 Task: Create a scrum project AgileHive. Add to scrum project AgileHive a team member softage.3@softage.net and assign as Project Lead. Add to scrum project AgileHive a team member softage.4@softage.net
Action: Mouse moved to (244, 74)
Screenshot: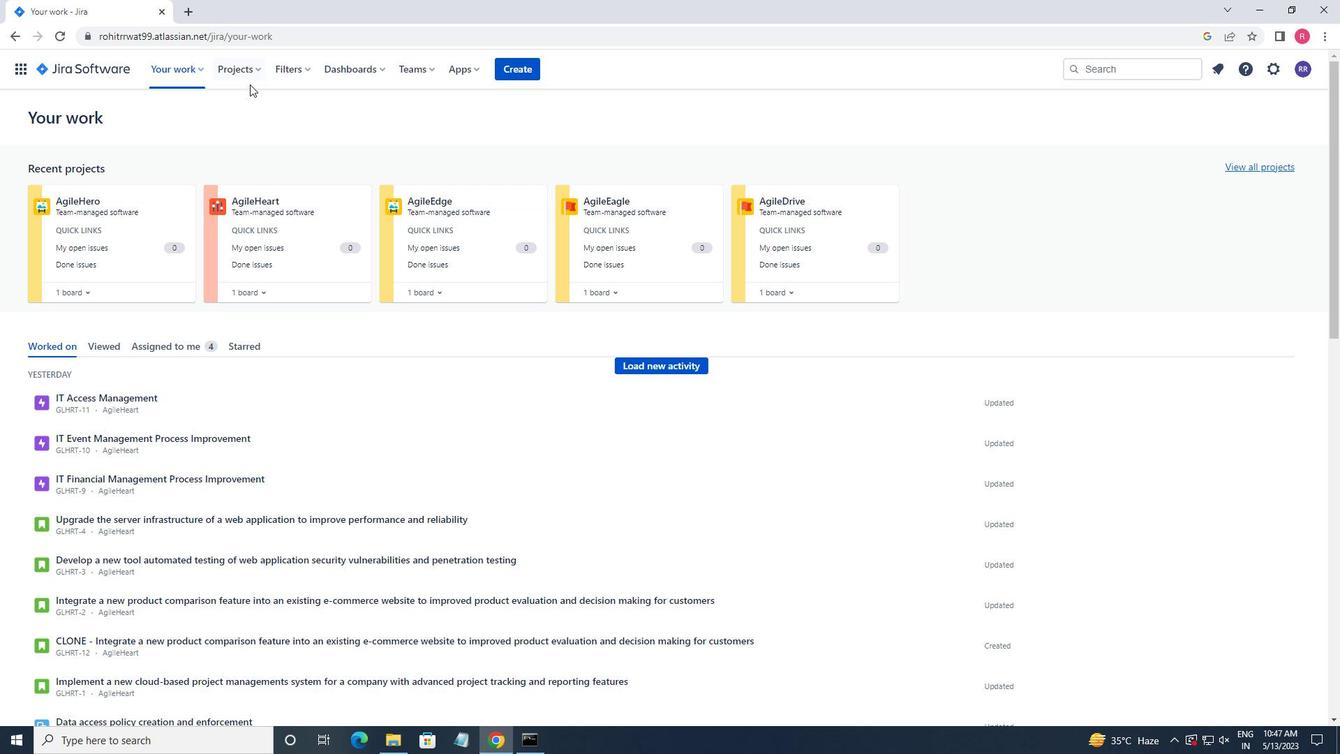 
Action: Mouse pressed left at (244, 74)
Screenshot: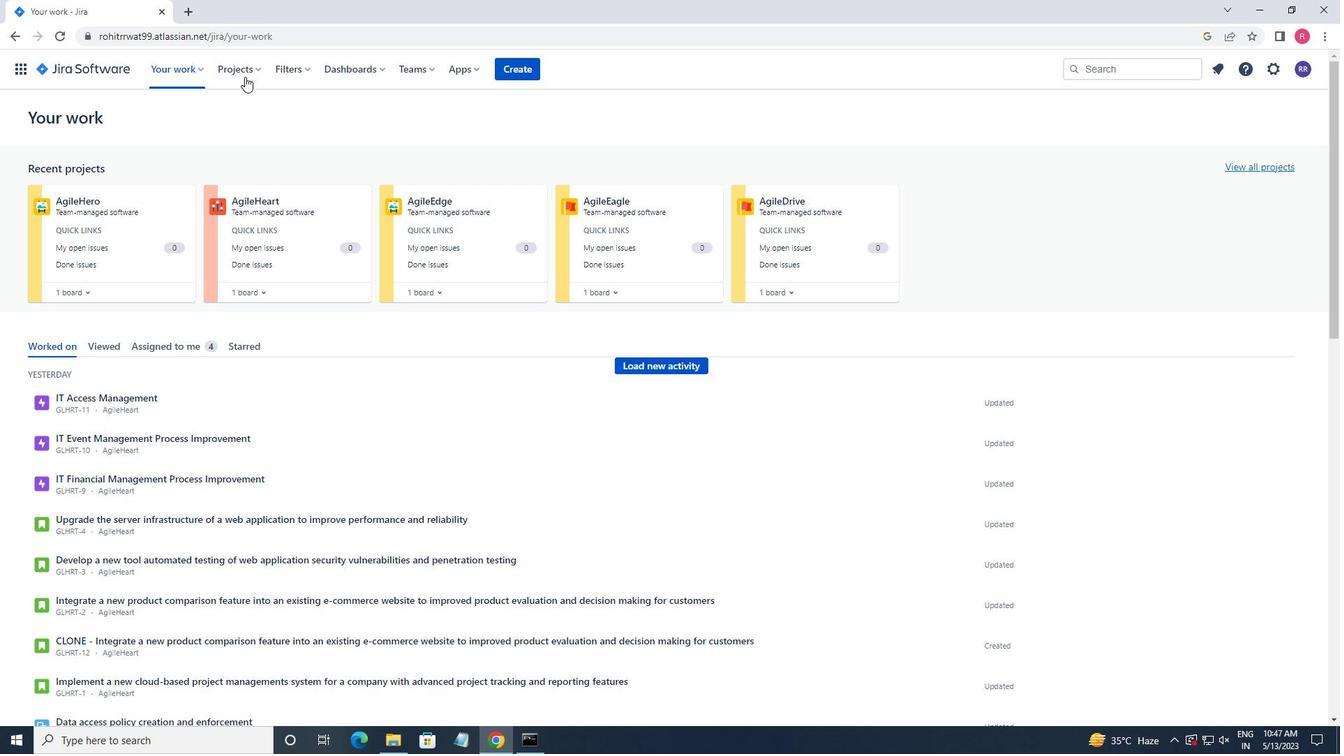 
Action: Mouse moved to (302, 346)
Screenshot: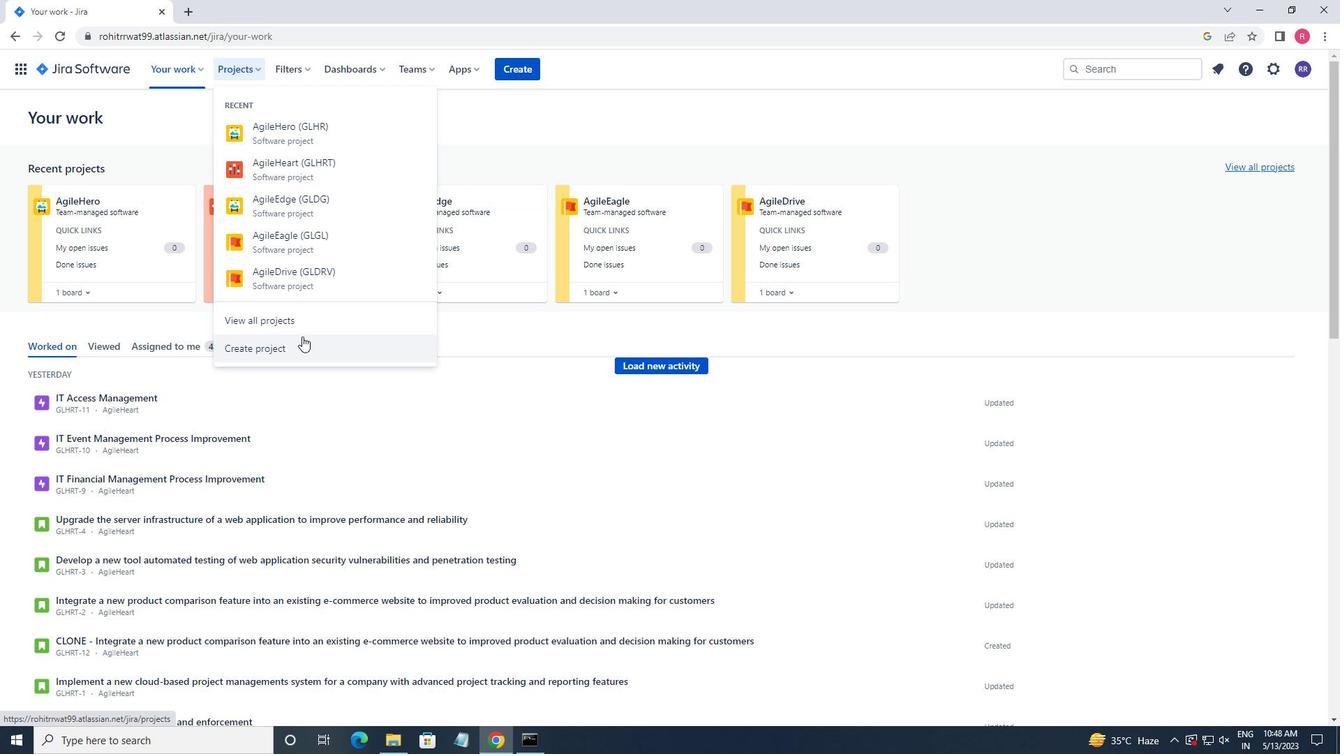 
Action: Mouse pressed left at (302, 346)
Screenshot: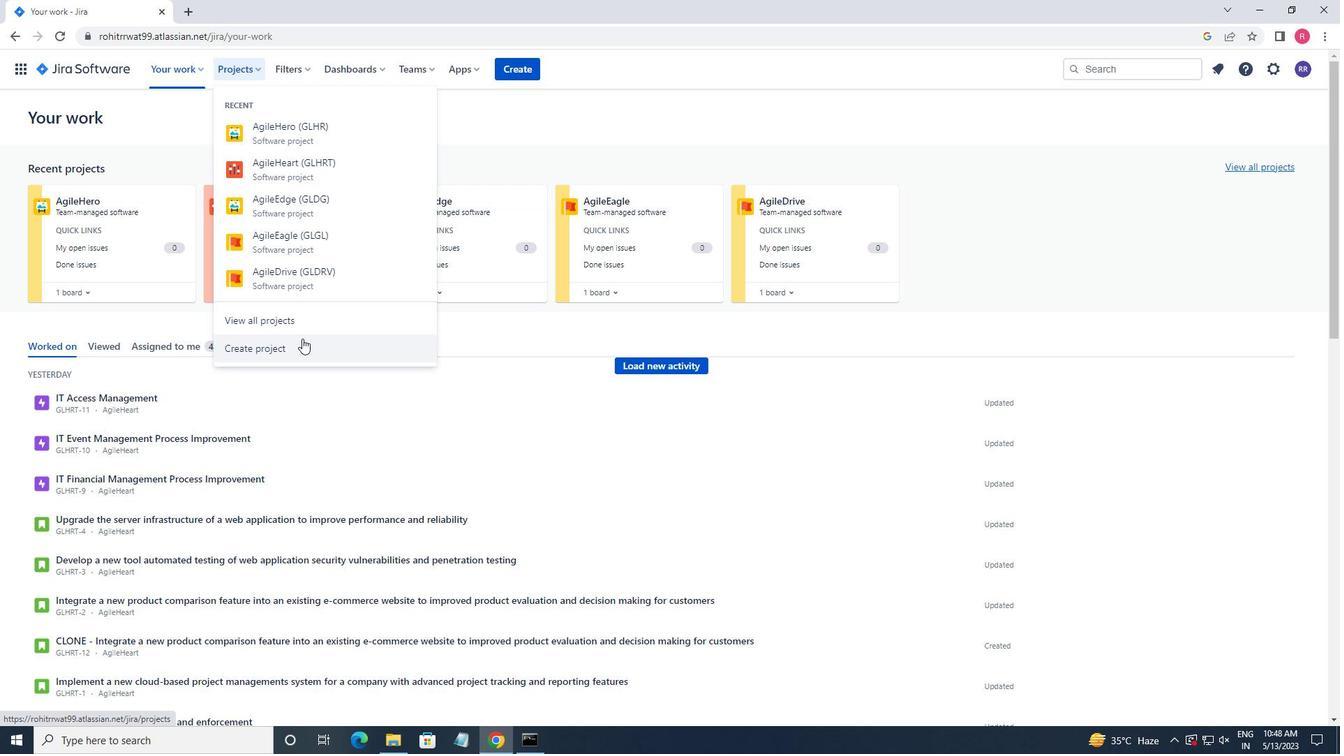 
Action: Mouse moved to (759, 369)
Screenshot: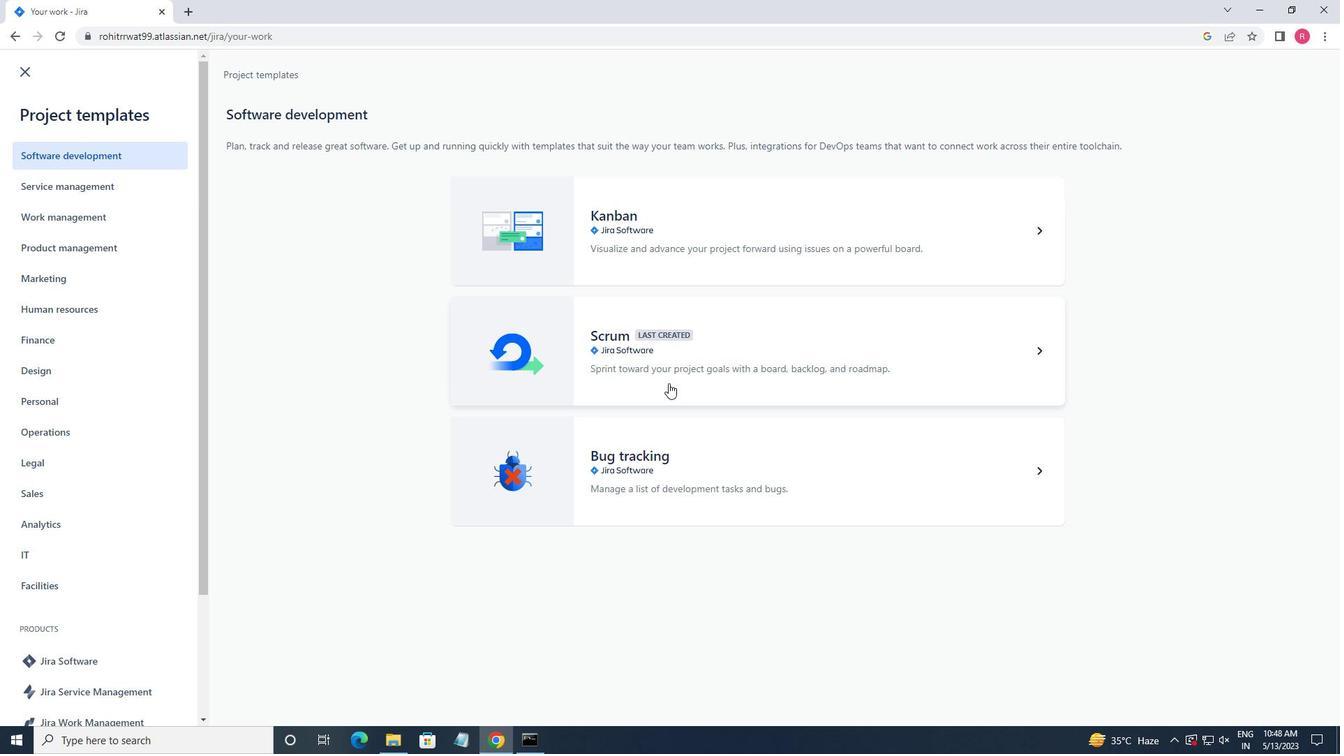
Action: Mouse pressed left at (759, 369)
Screenshot: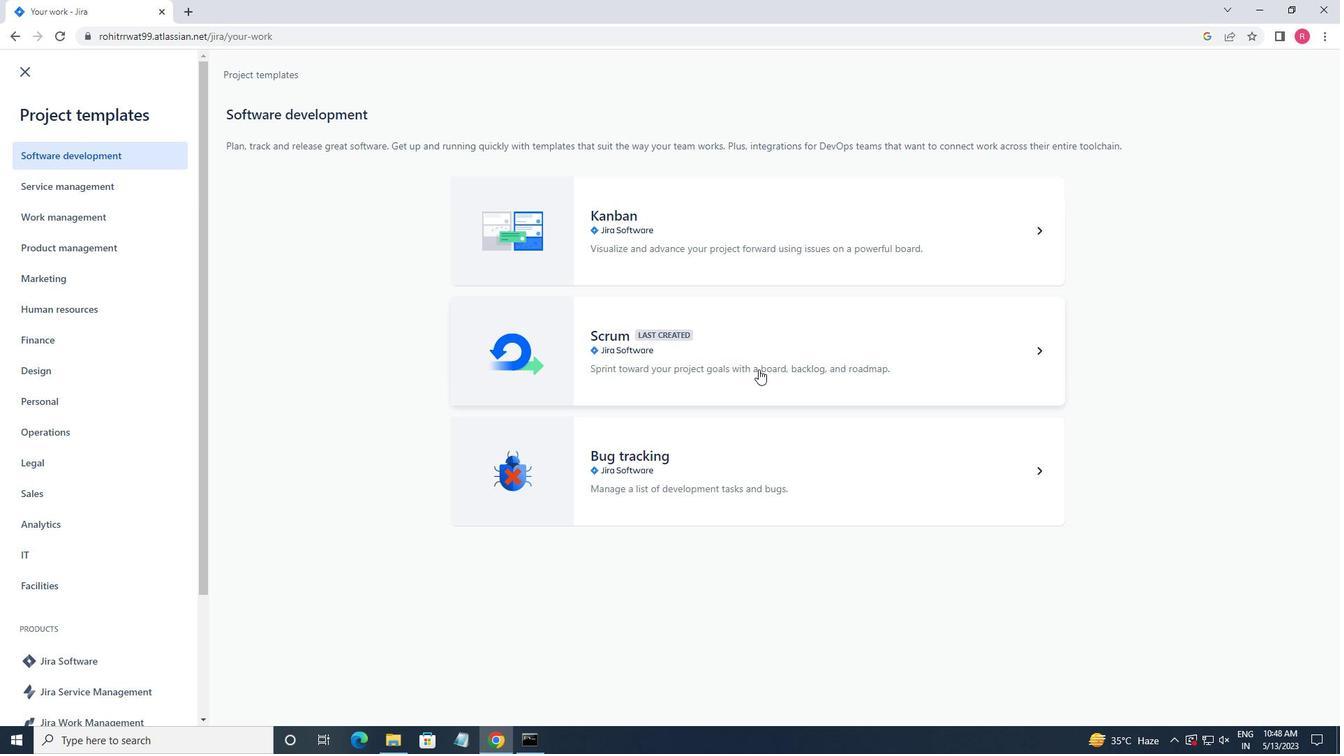 
Action: Mouse moved to (1029, 693)
Screenshot: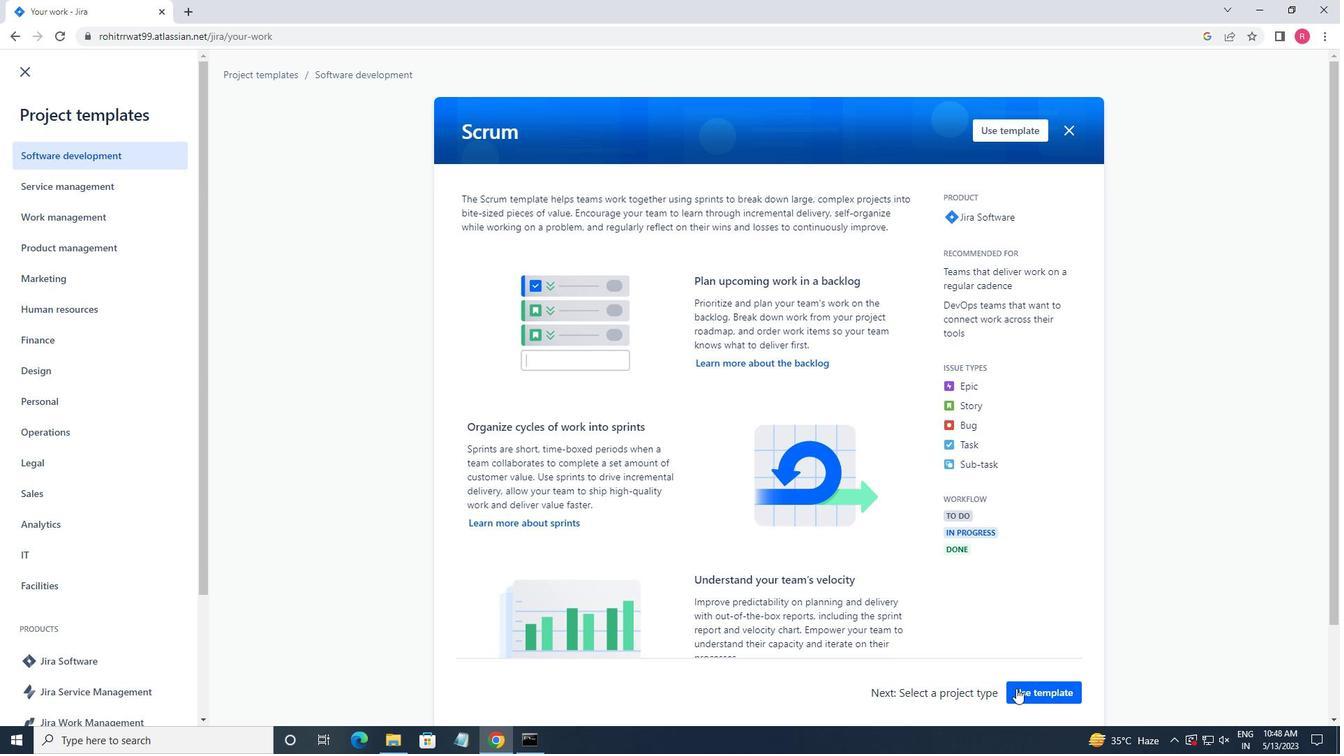 
Action: Mouse pressed left at (1029, 693)
Screenshot: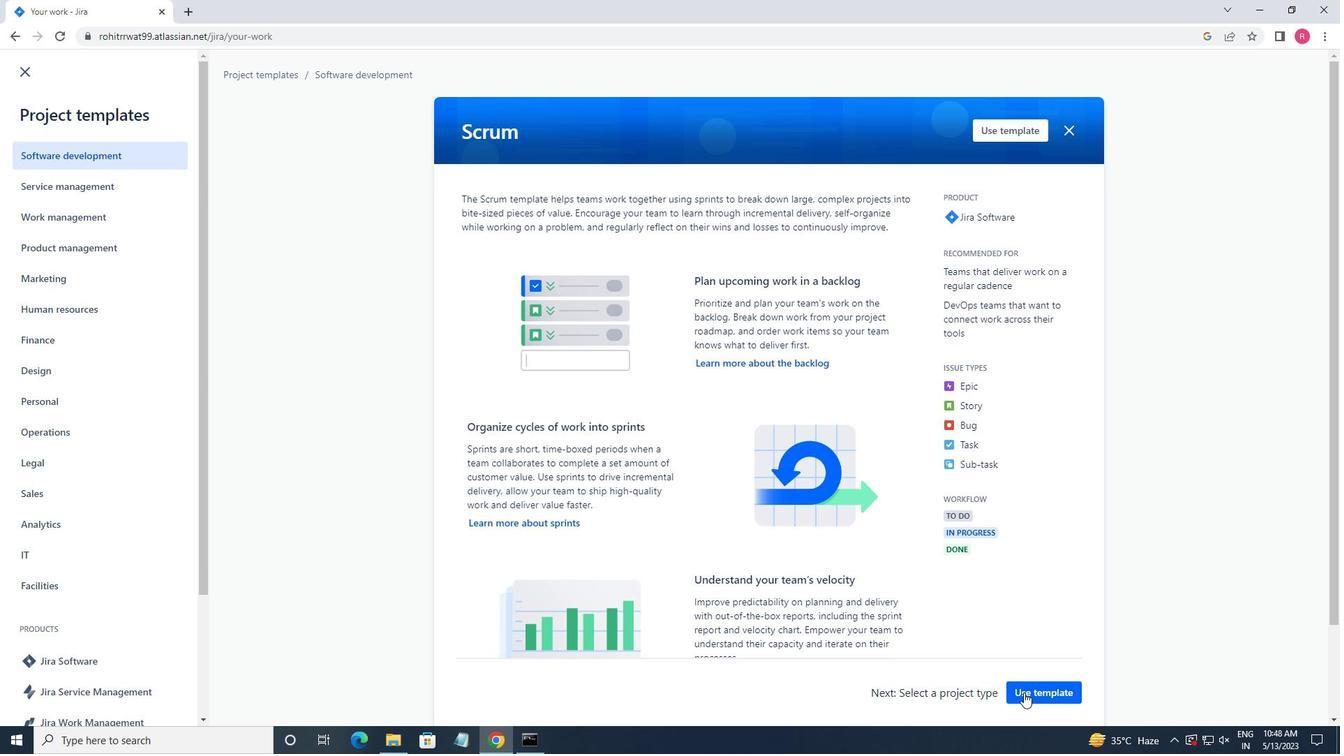 
Action: Mouse moved to (553, 696)
Screenshot: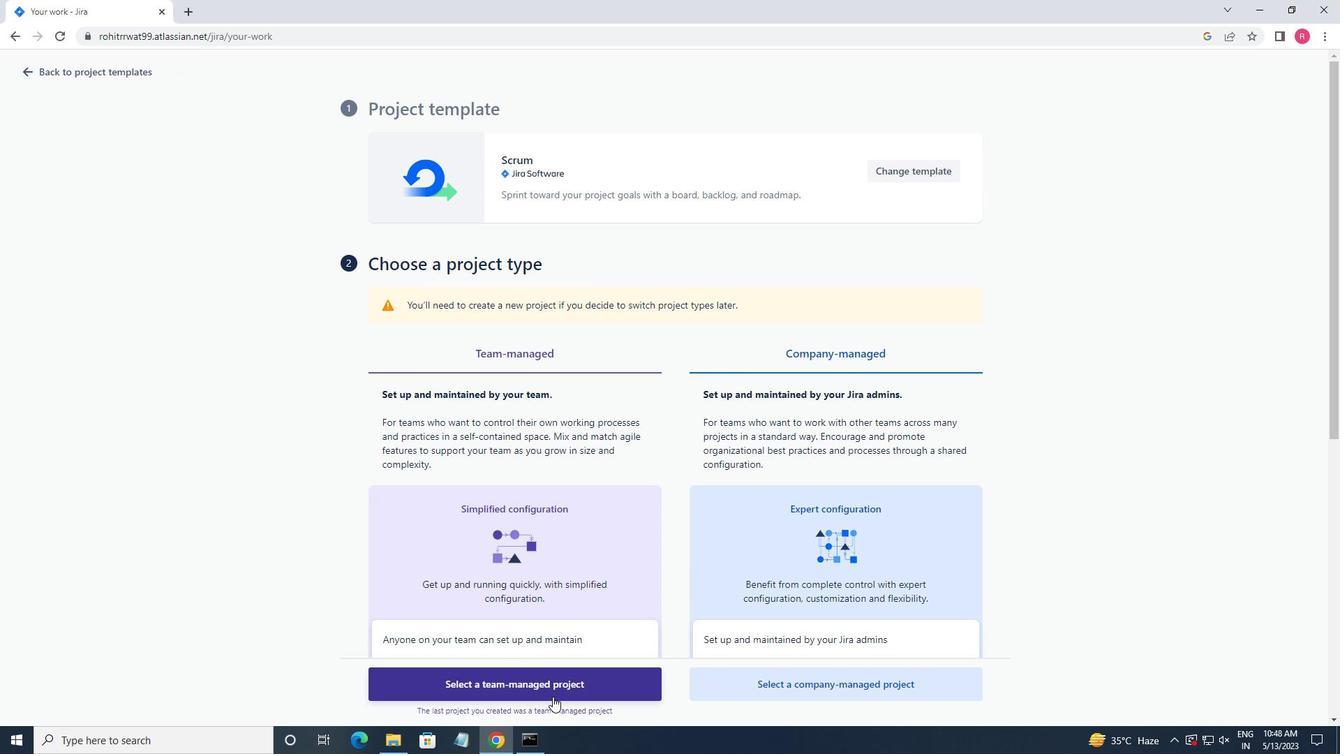 
Action: Mouse pressed left at (553, 696)
Screenshot: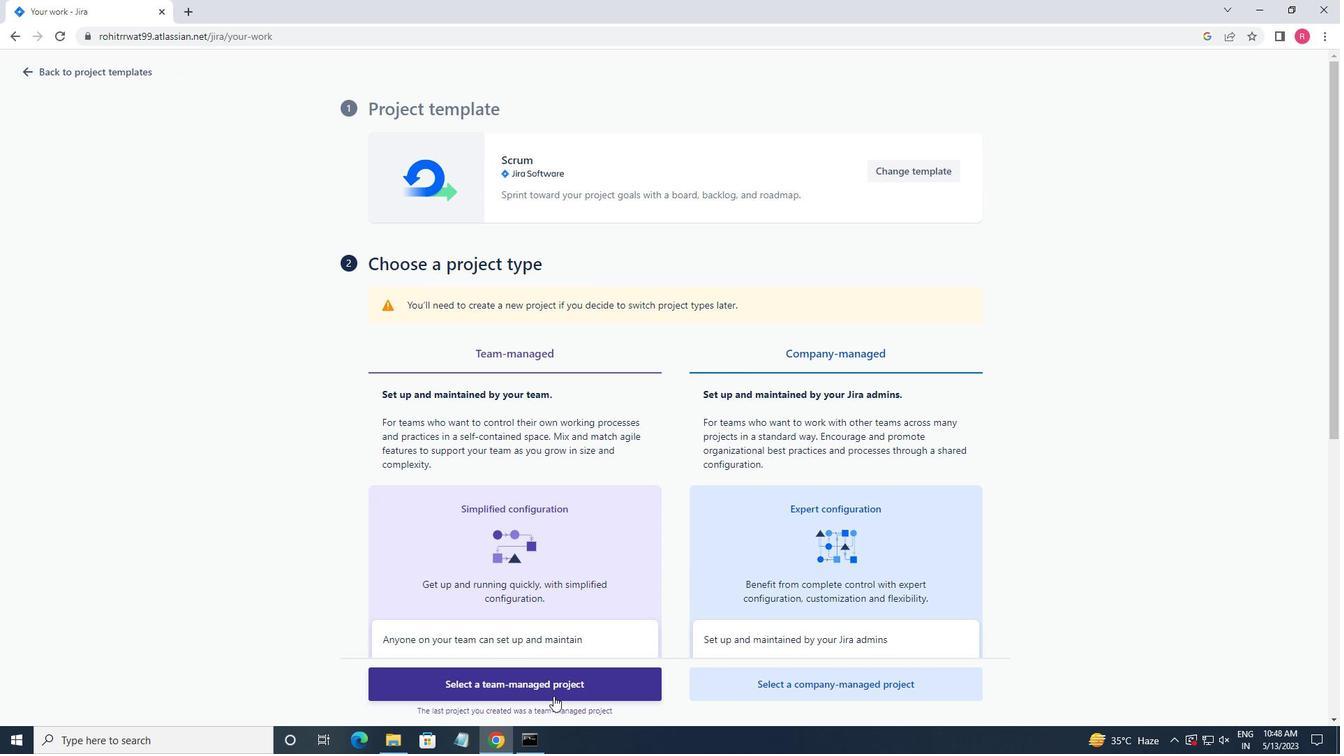 
Action: Key pressed <Key.shift>A<Key.backspace><Key.shift>AGILE<Key.shift><Key.shift><Key.shift><Key.shift><Key.shift><Key.shift><Key.shift><Key.shift><Key.shift><Key.shift>HIVE
Screenshot: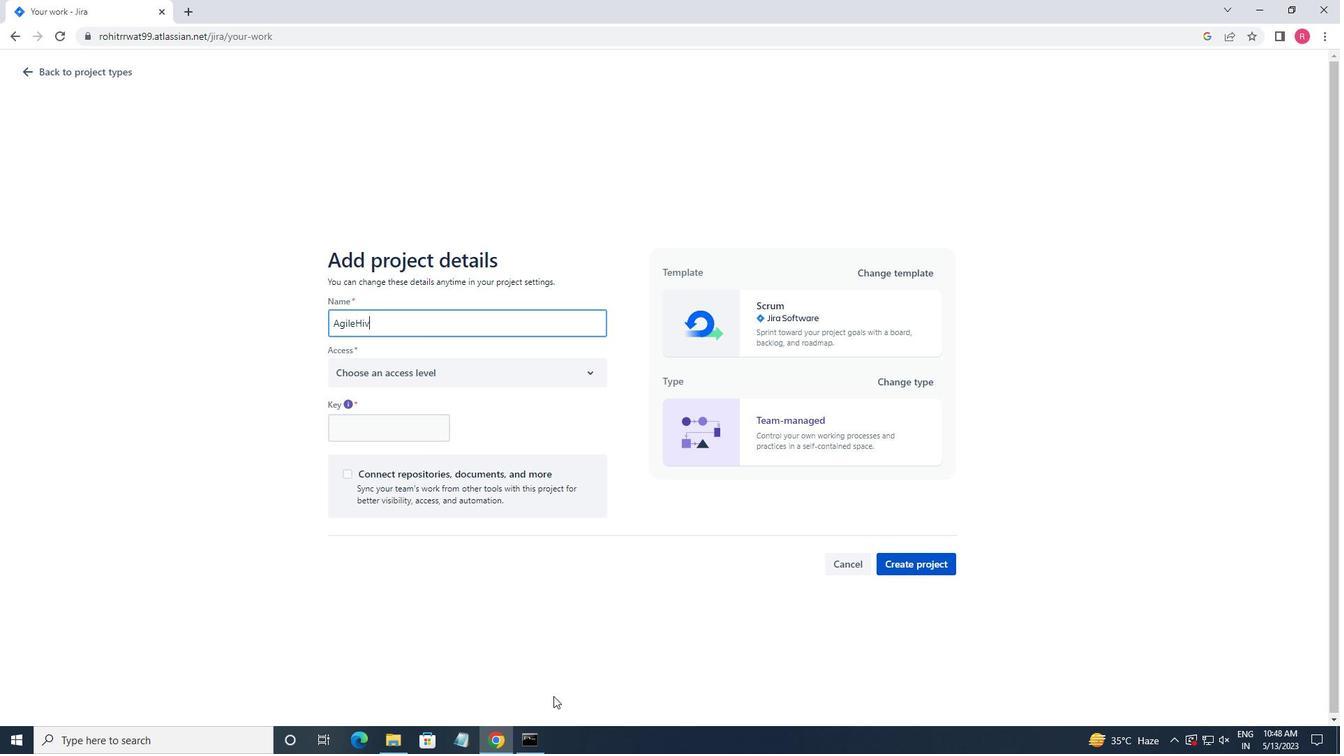 
Action: Mouse moved to (441, 371)
Screenshot: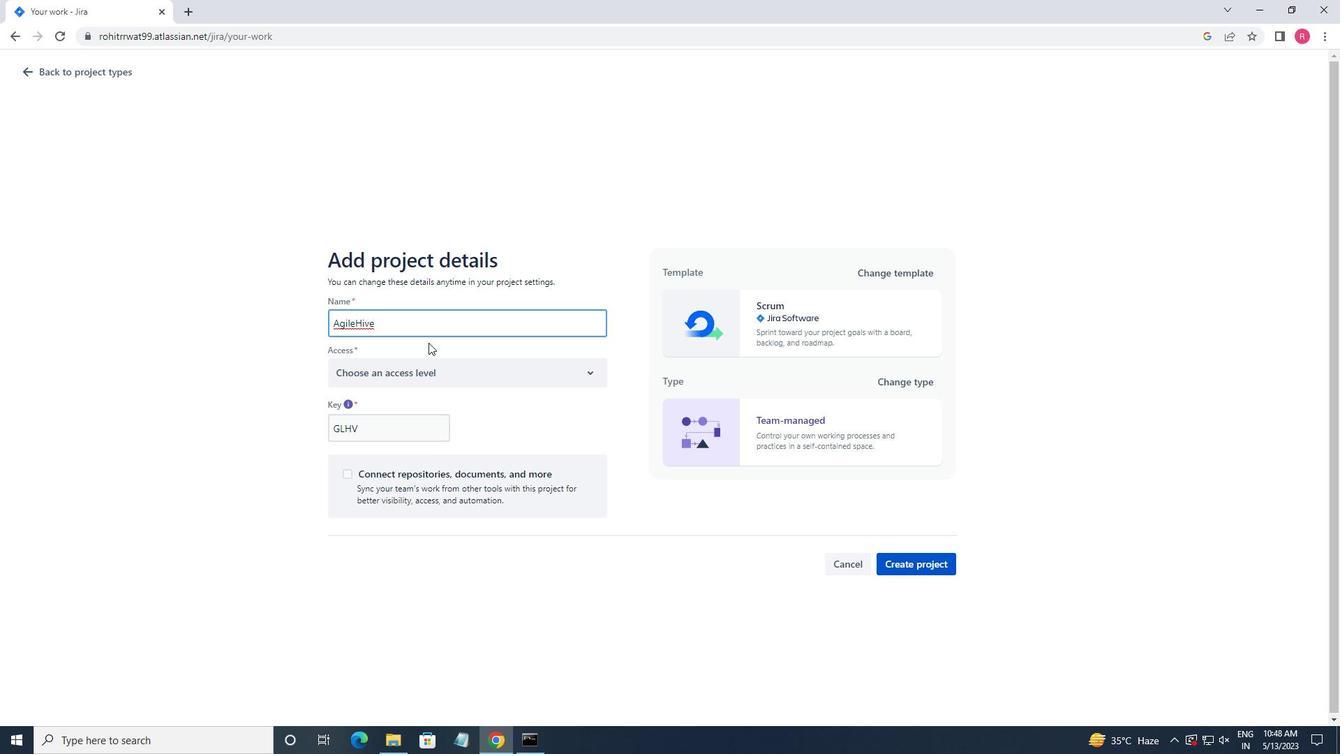 
Action: Mouse pressed left at (441, 371)
Screenshot: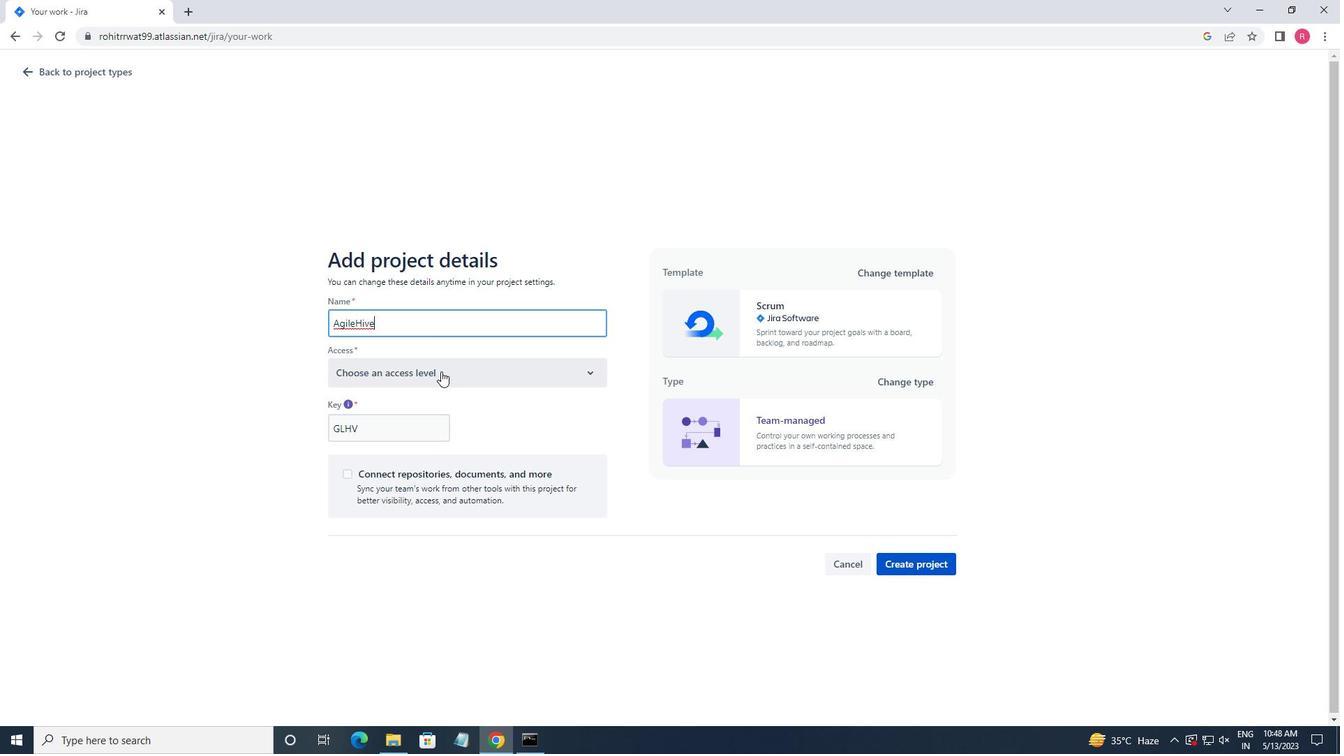 
Action: Mouse moved to (430, 416)
Screenshot: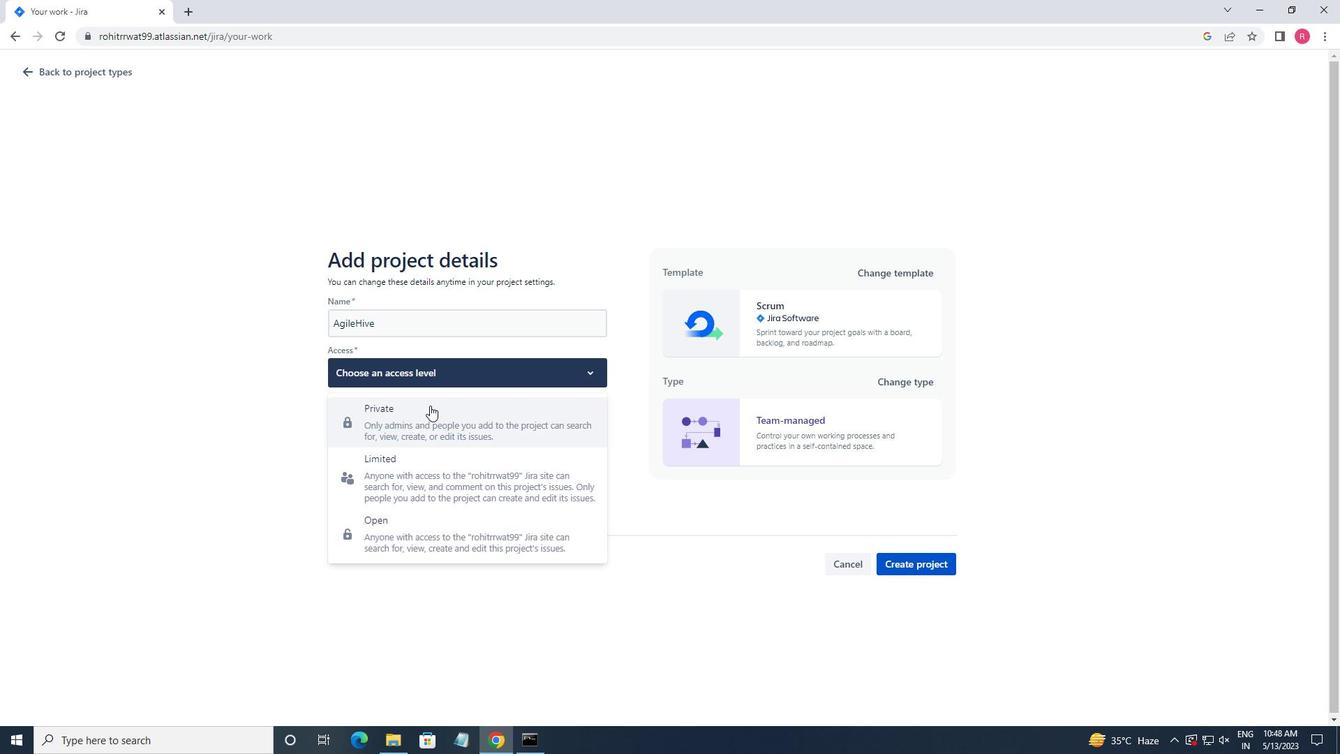 
Action: Mouse pressed left at (430, 416)
Screenshot: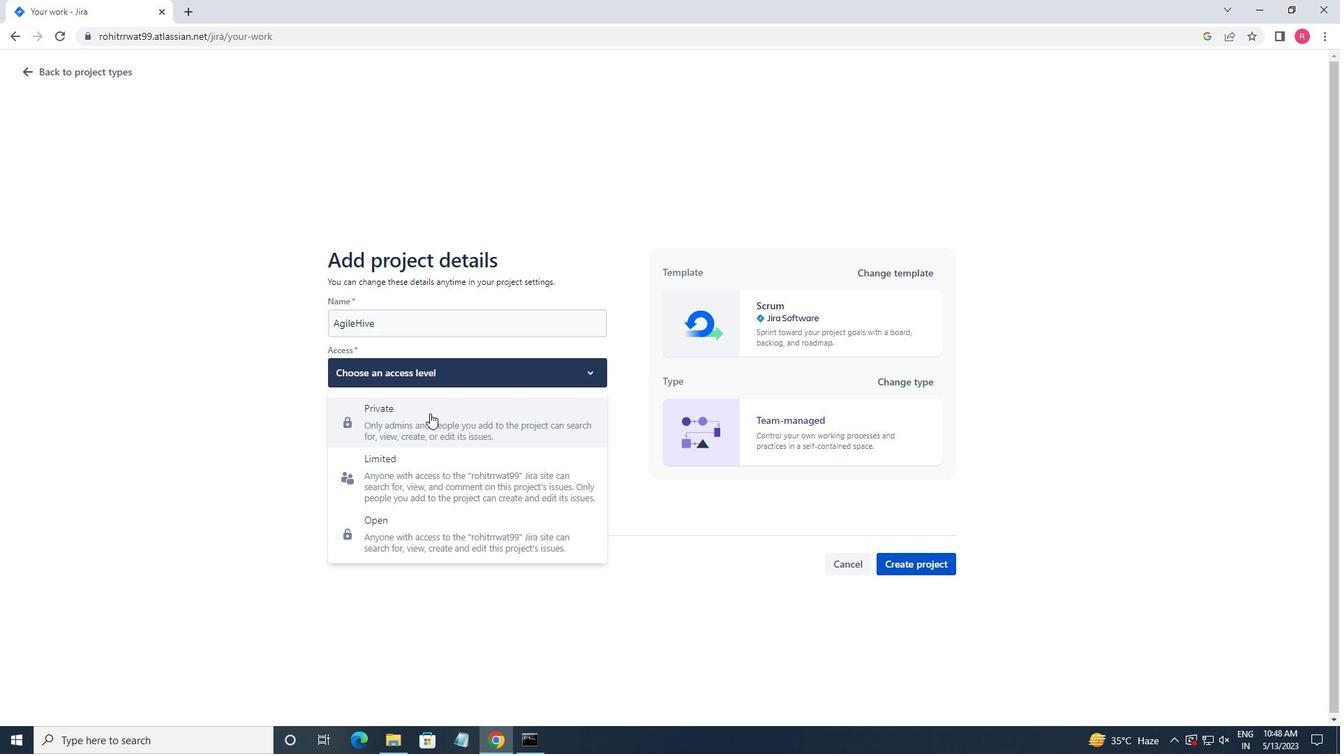 
Action: Mouse moved to (900, 558)
Screenshot: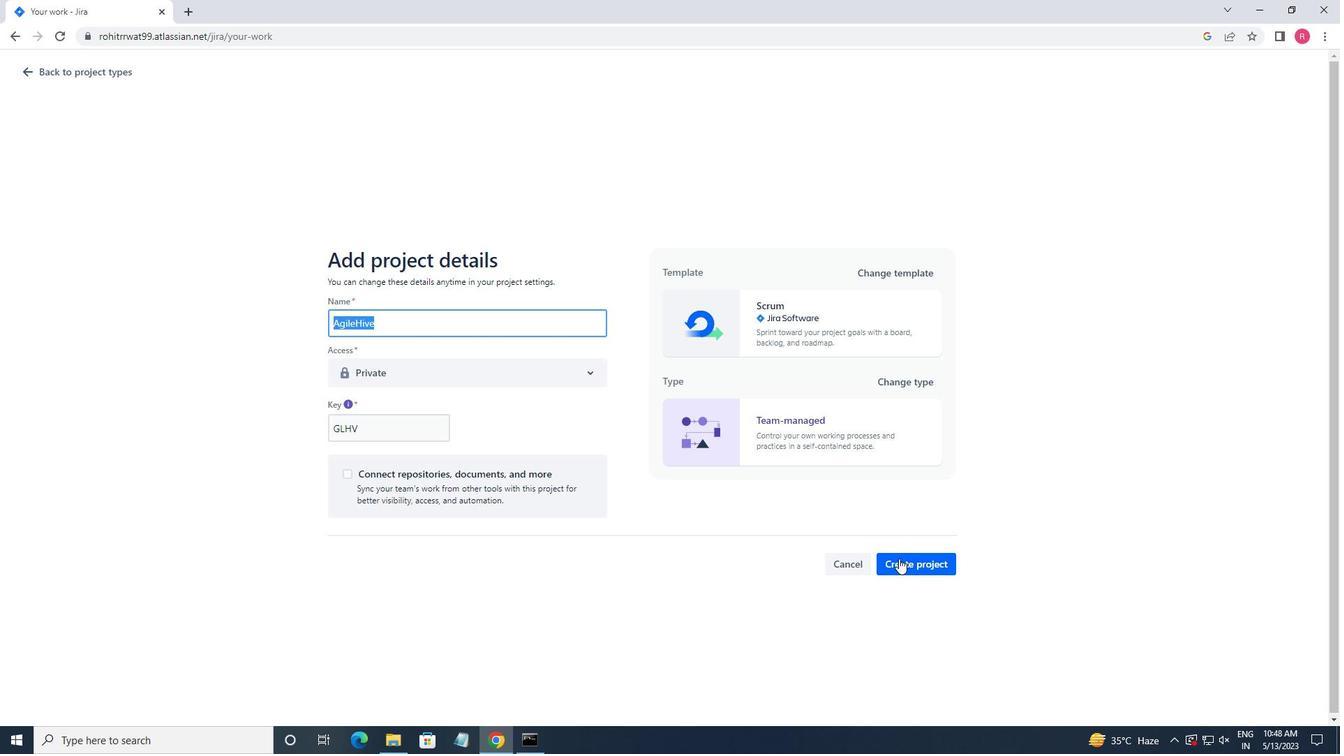 
Action: Mouse pressed left at (900, 558)
Screenshot: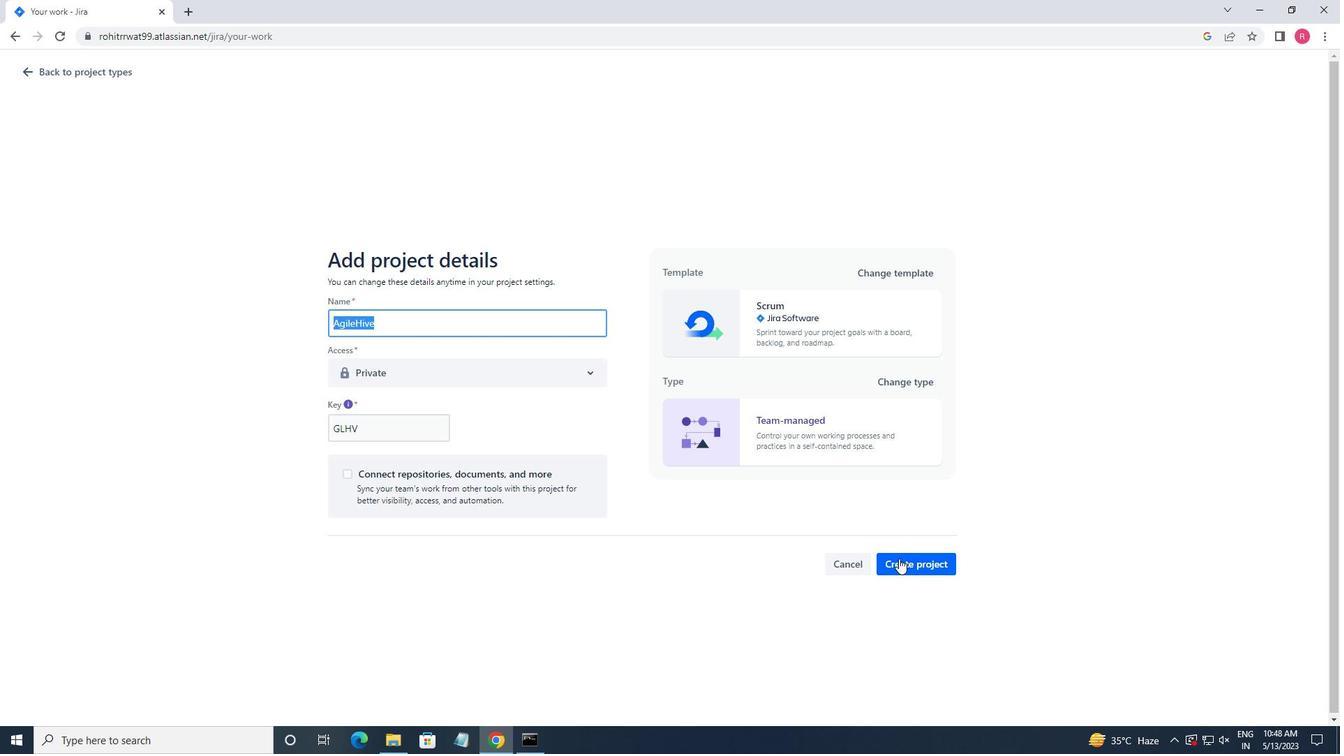 
Action: Mouse moved to (340, 188)
Screenshot: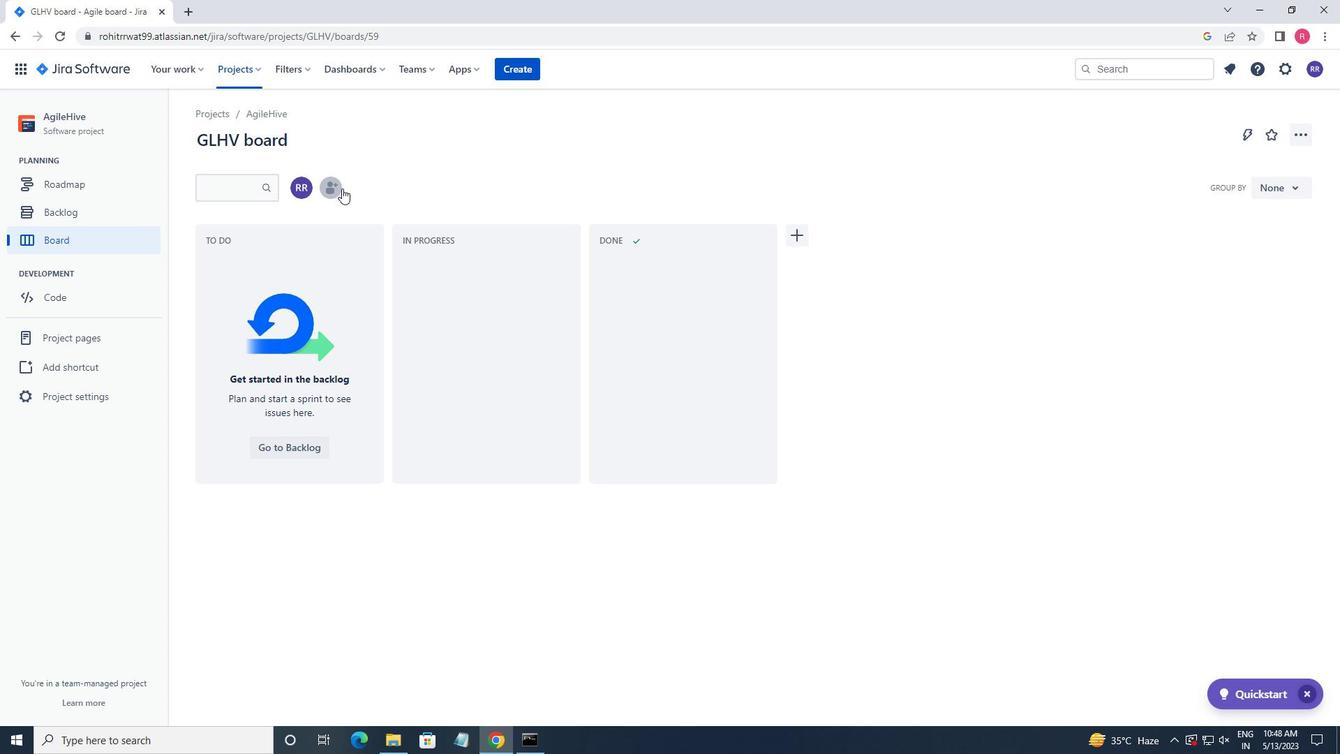 
Action: Mouse pressed left at (340, 188)
Screenshot: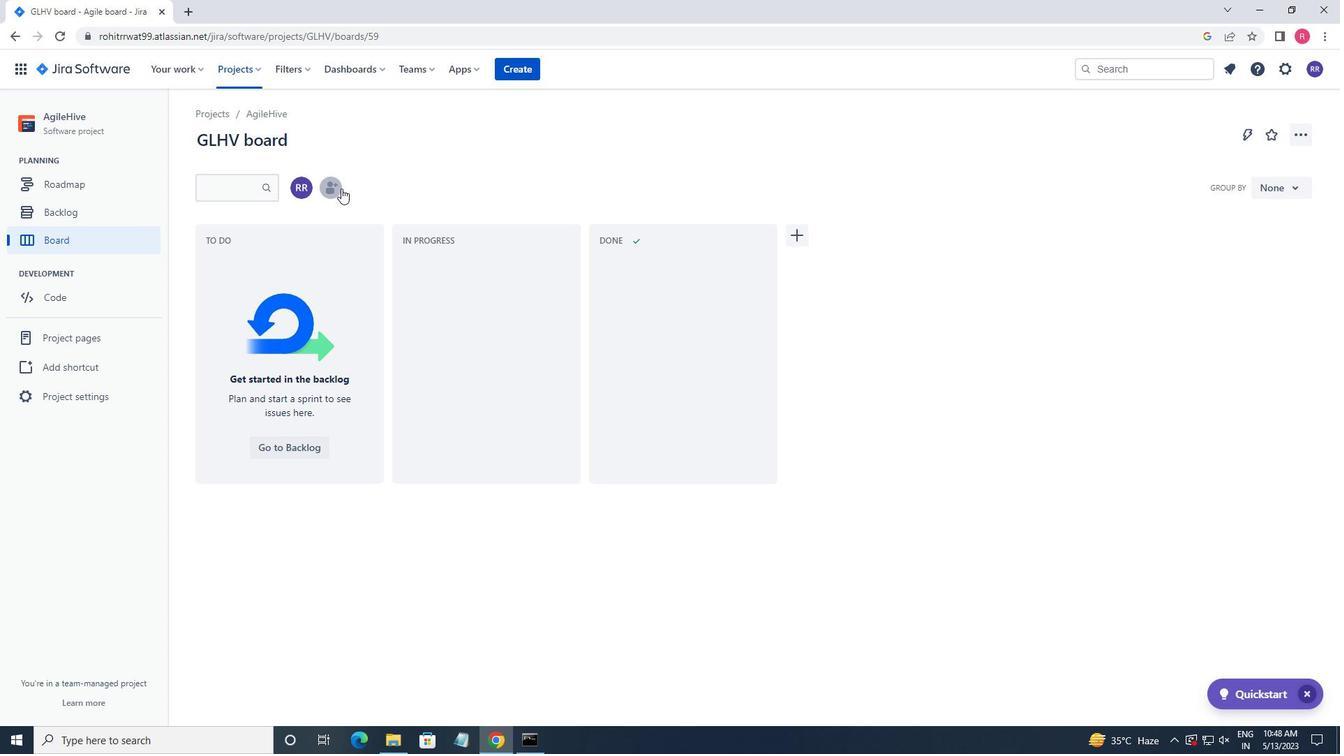 
Action: Mouse moved to (340, 188)
Screenshot: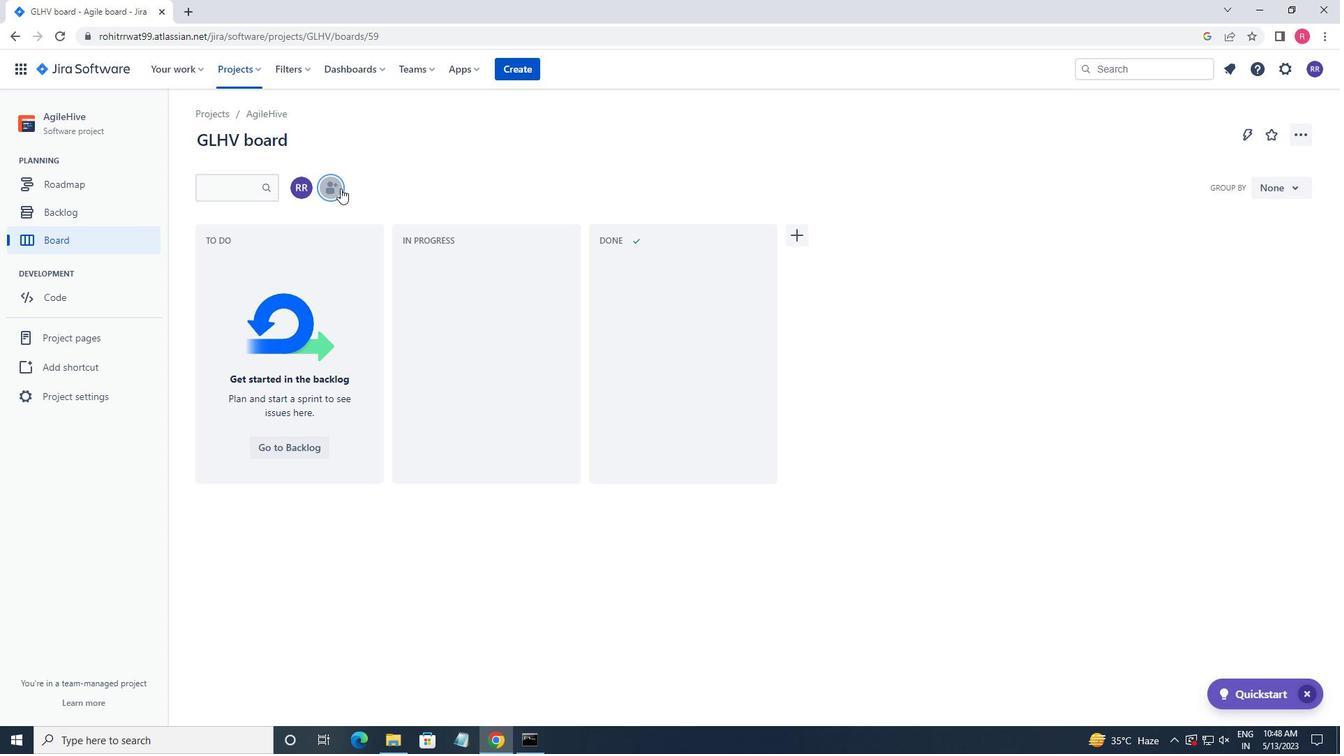 
Action: Key pressed SOFTAGE.3<Key.shift><Key.shift><Key.shift><Key.shift><Key.shift><Key.shift><Key.shift>@SOFTAGE.NET
Screenshot: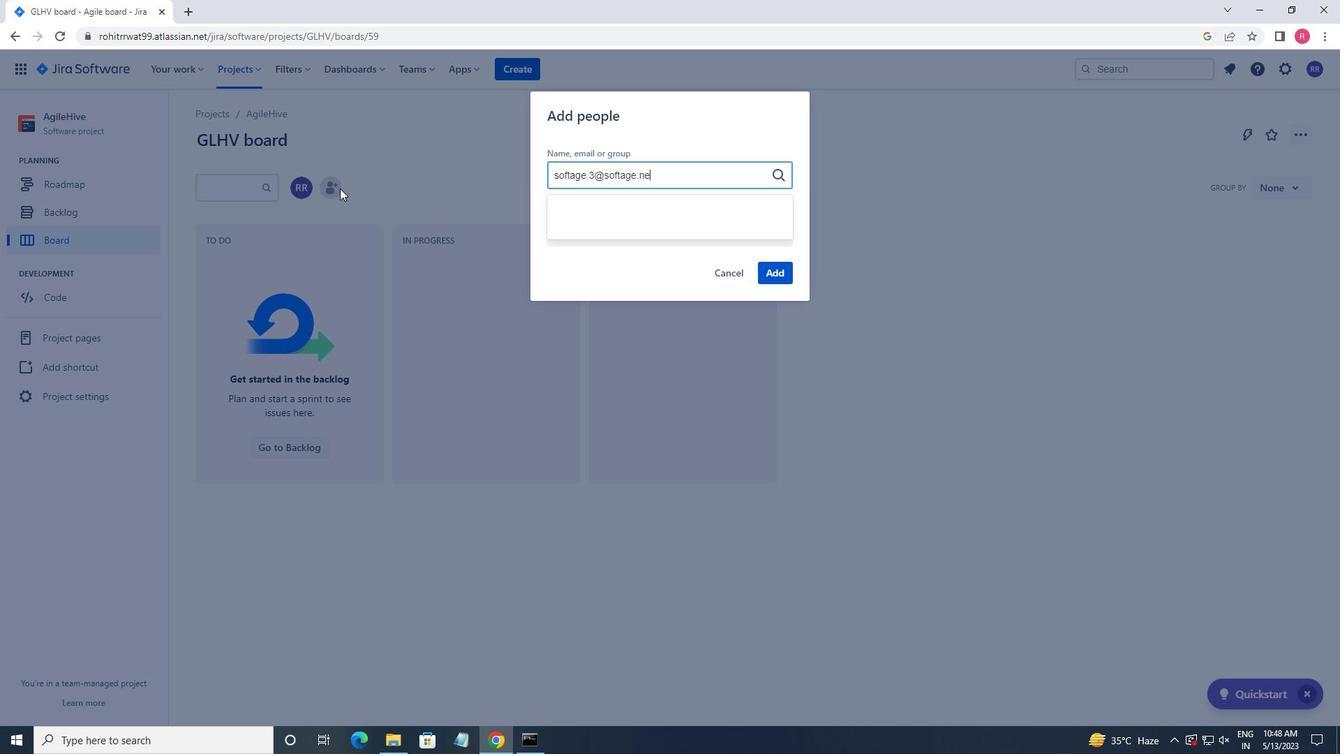 
Action: Mouse moved to (634, 249)
Screenshot: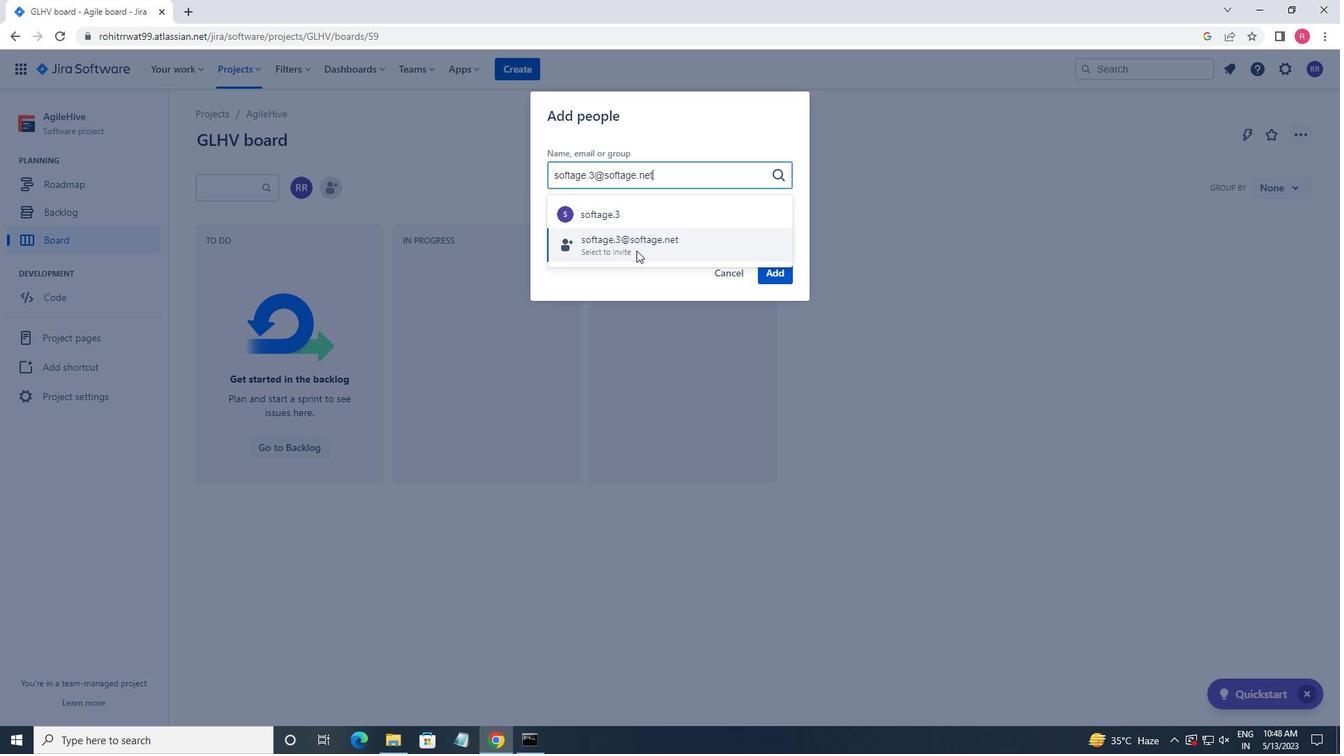 
Action: Mouse pressed left at (634, 249)
Screenshot: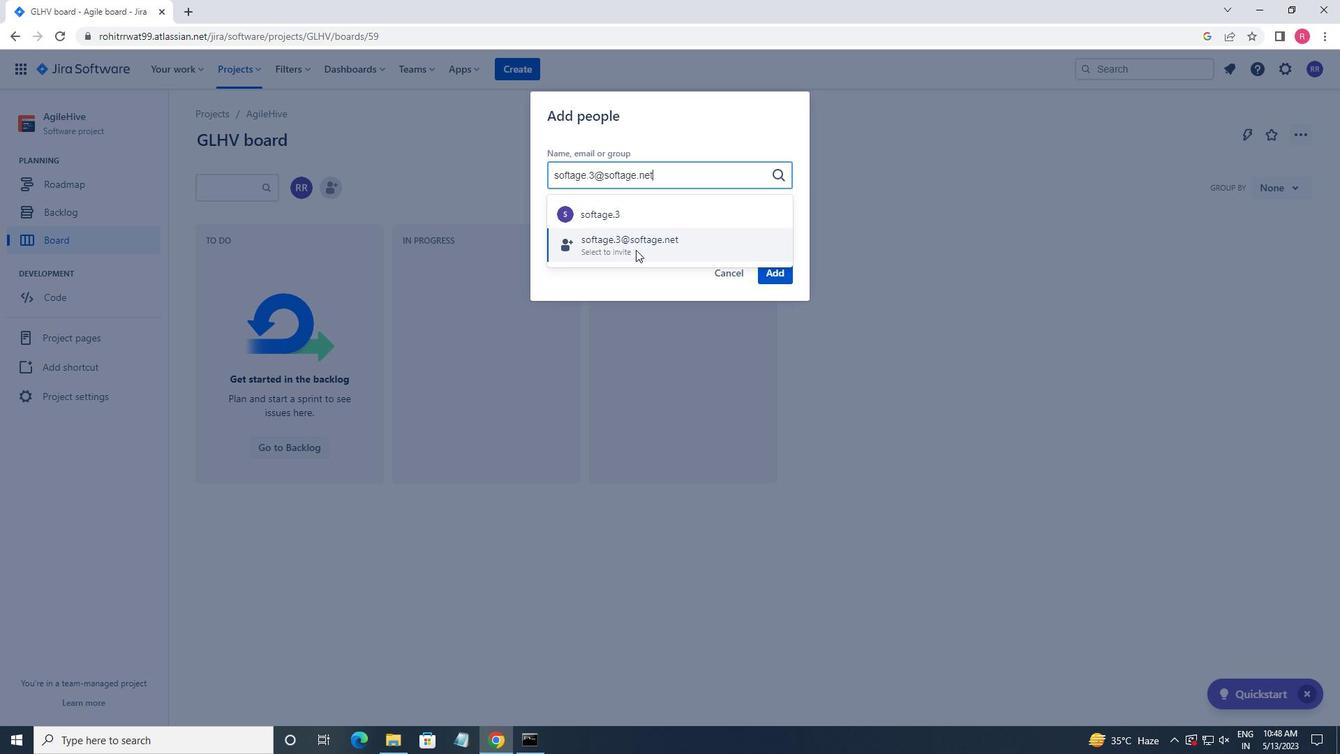 
Action: Mouse moved to (765, 277)
Screenshot: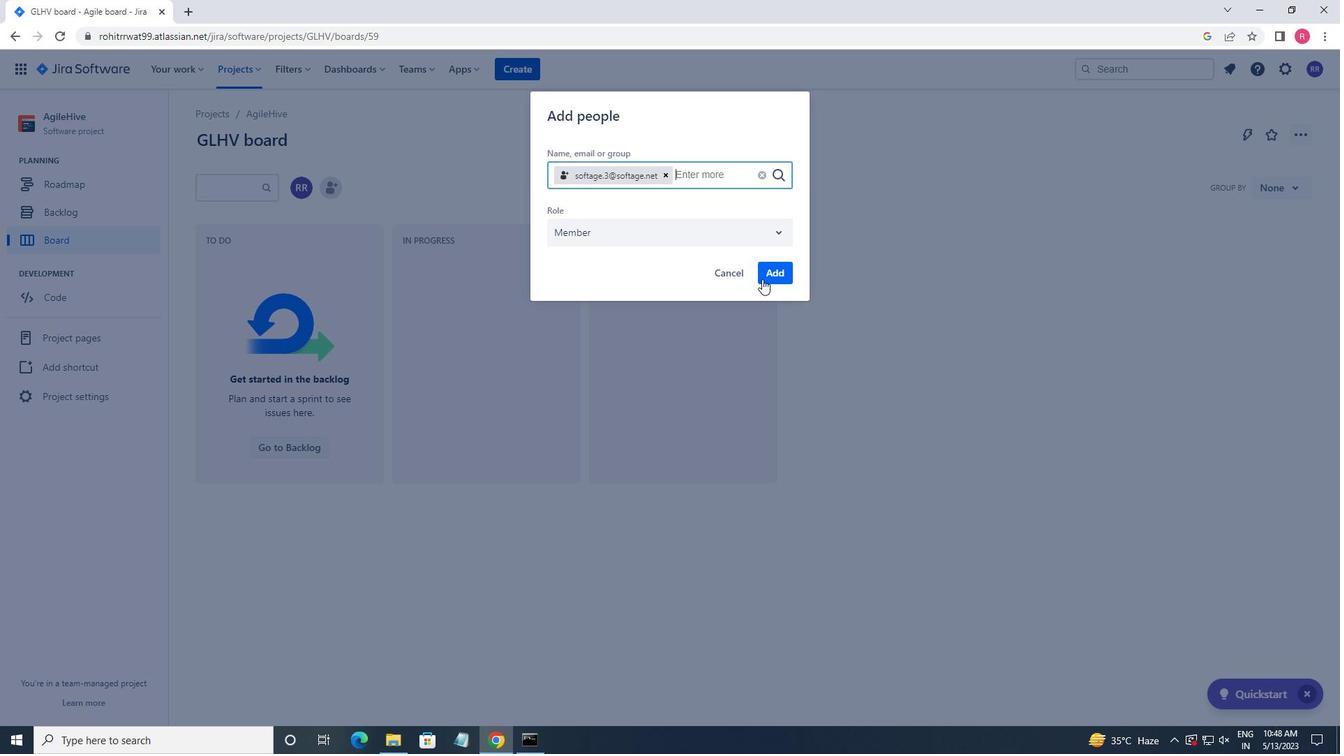 
Action: Mouse pressed left at (765, 277)
Screenshot: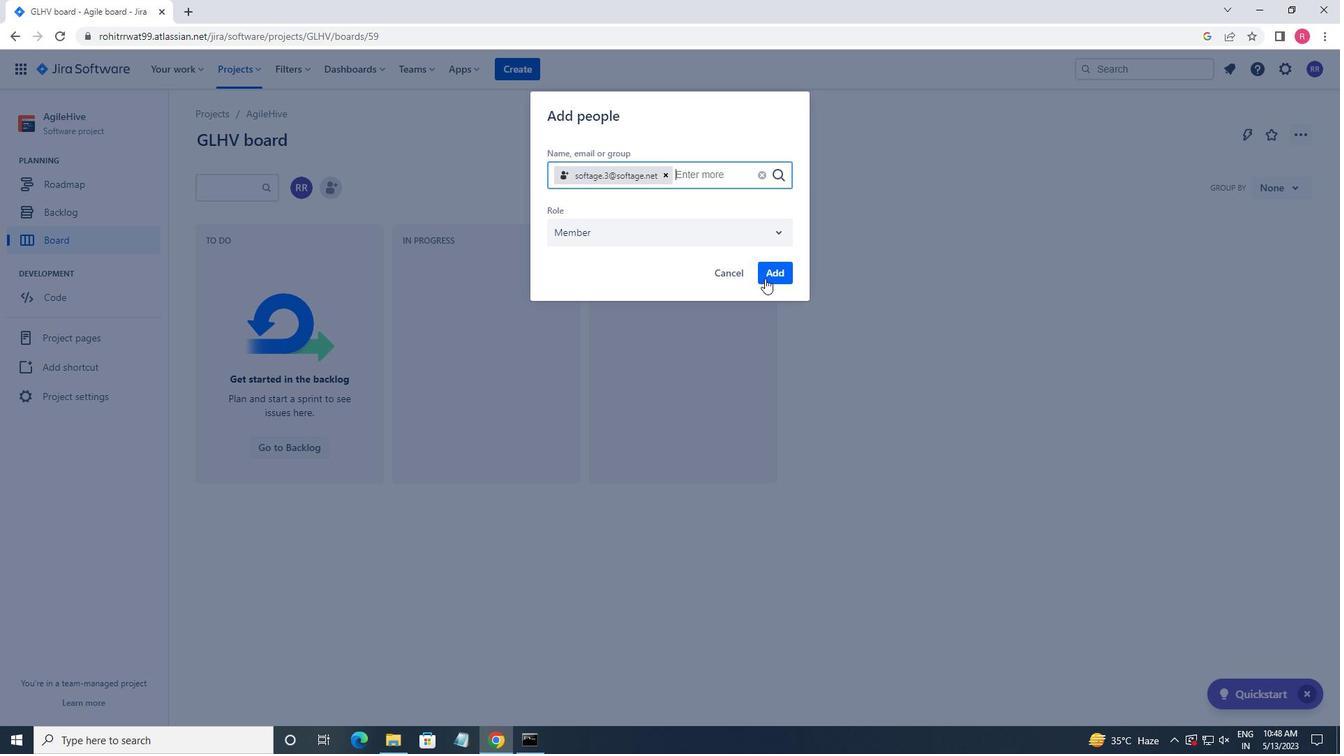 
Action: Mouse moved to (98, 393)
Screenshot: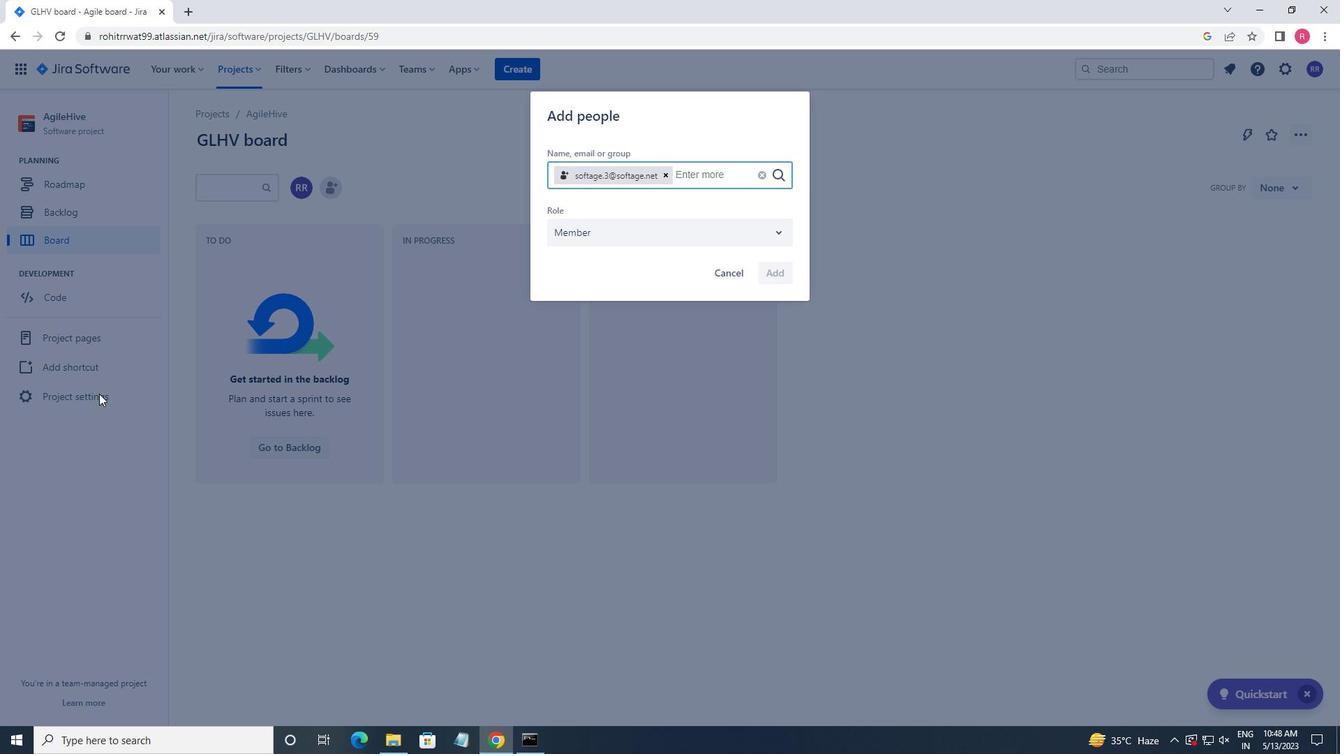 
Action: Mouse pressed left at (98, 393)
Screenshot: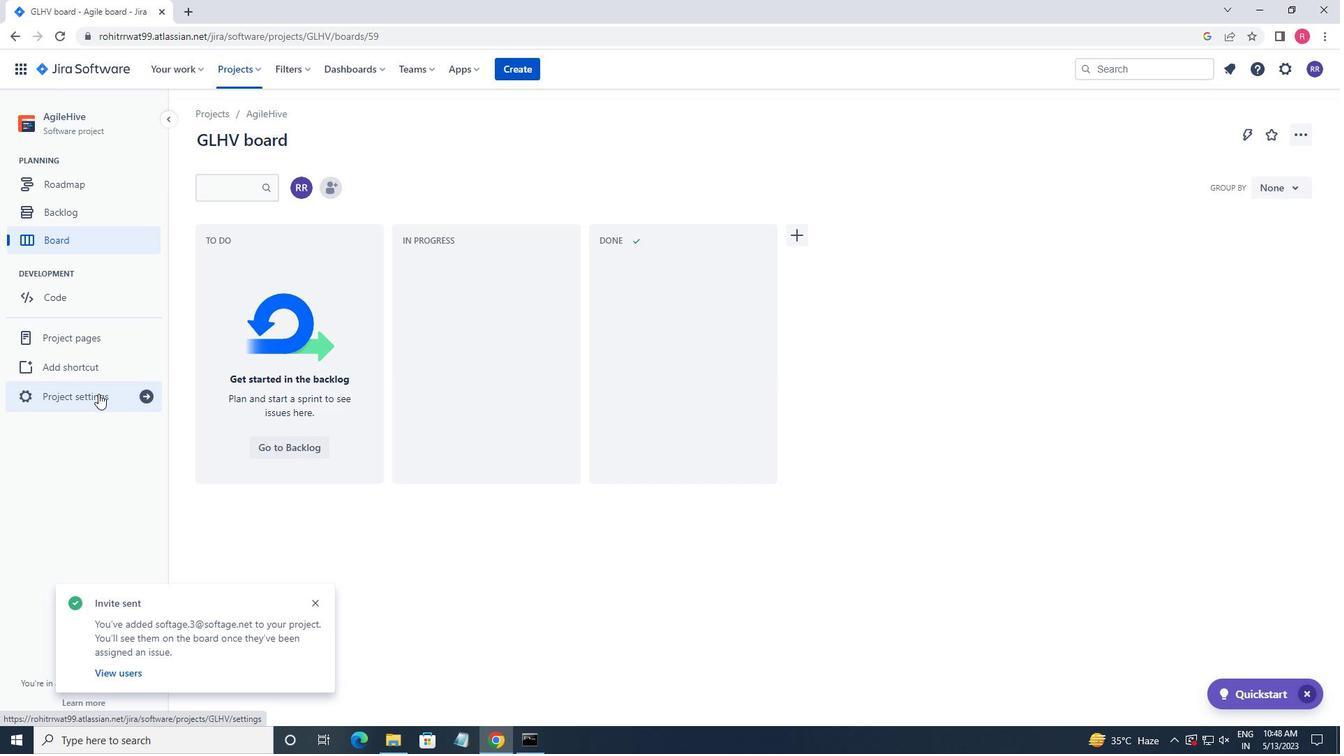 
Action: Mouse moved to (710, 492)
Screenshot: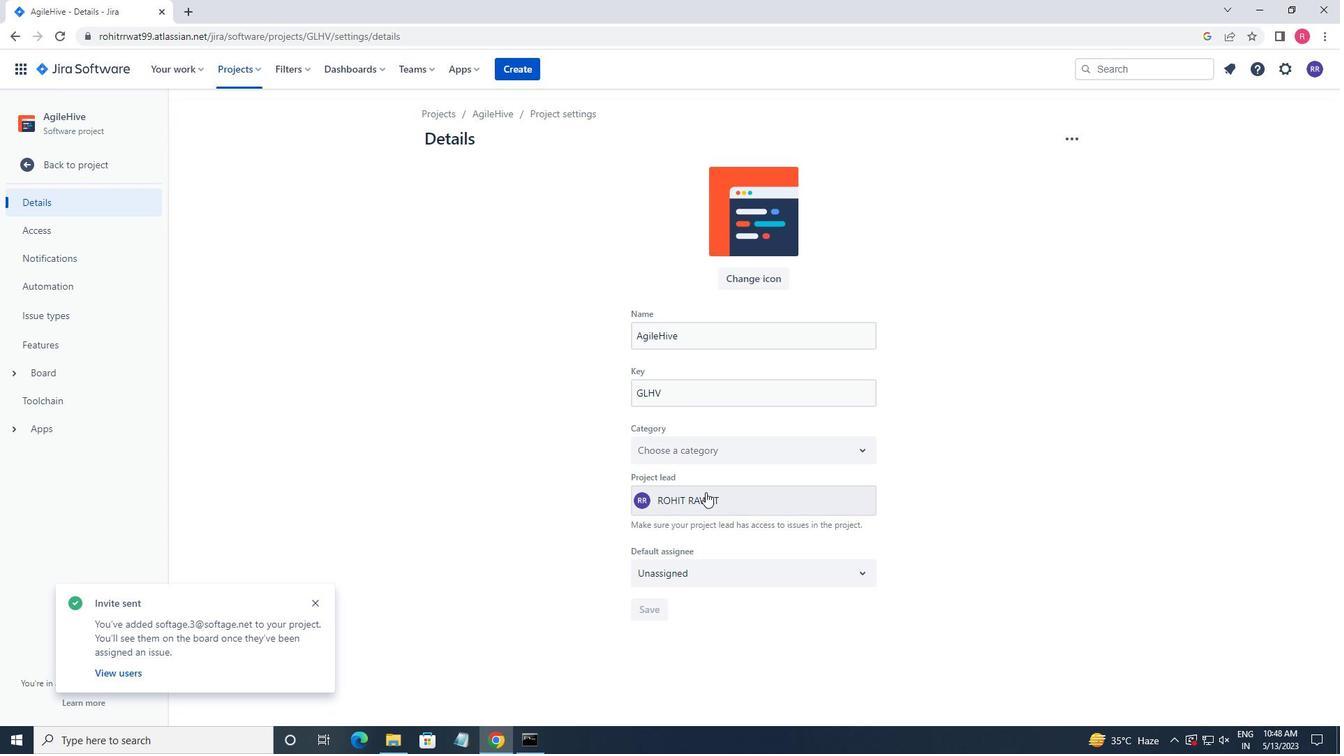 
Action: Mouse pressed left at (710, 492)
Screenshot: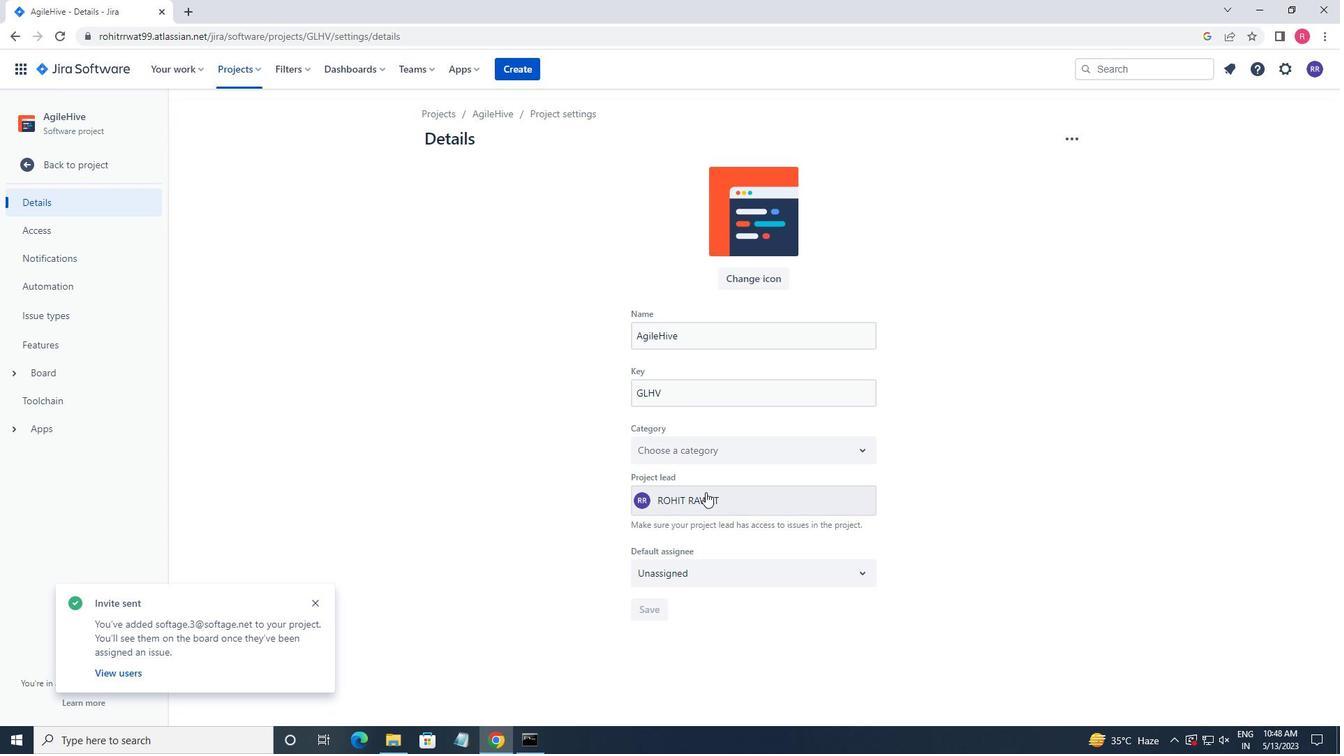 
Action: Key pressed SOFTAGE.3<Key.shift><Key.shift><Key.shift><Key.shift><Key.shift><Key.shift><Key.shift><Key.shift><Key.shift><Key.shift><Key.shift><Key.shift><Key.shift>@SOFTGAE.NET
Screenshot: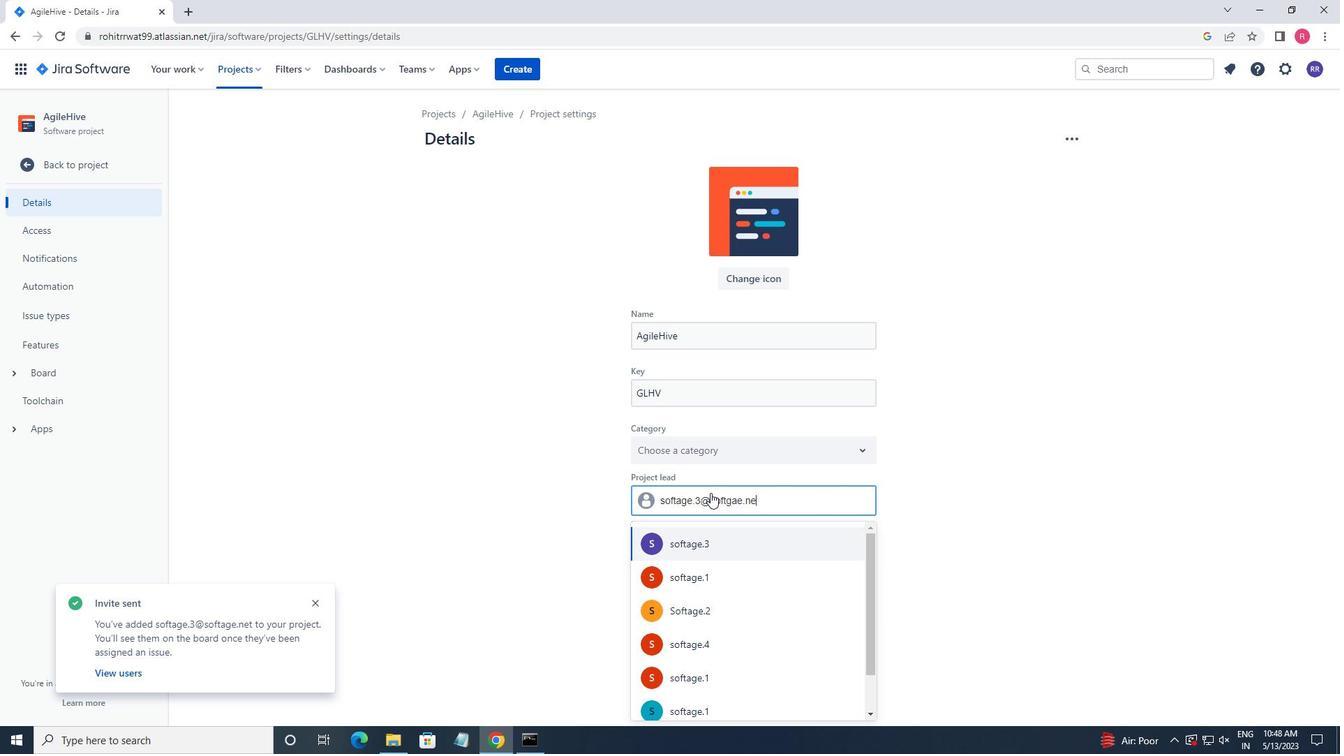 
Action: Mouse moved to (777, 505)
Screenshot: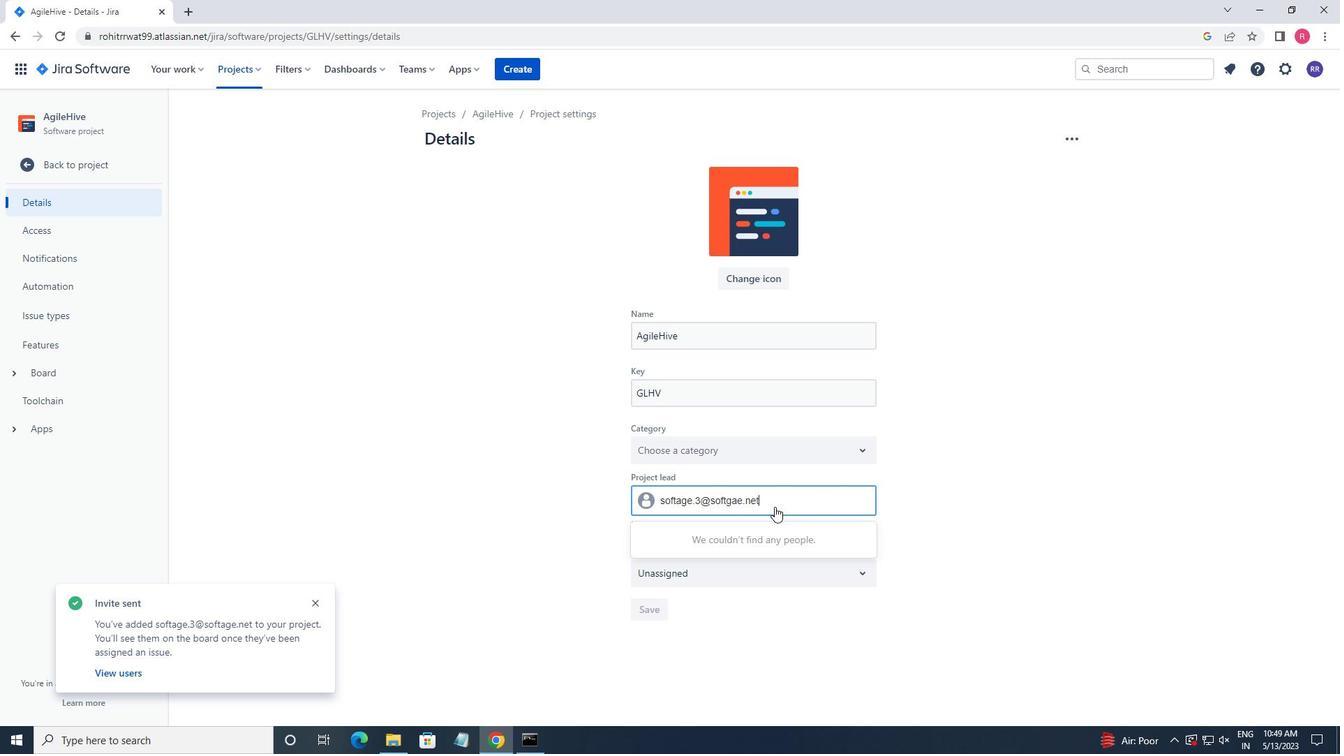 
Action: Key pressed <Key.backspace><Key.backspace><Key.backspace><Key.backspace><Key.backspace>
Screenshot: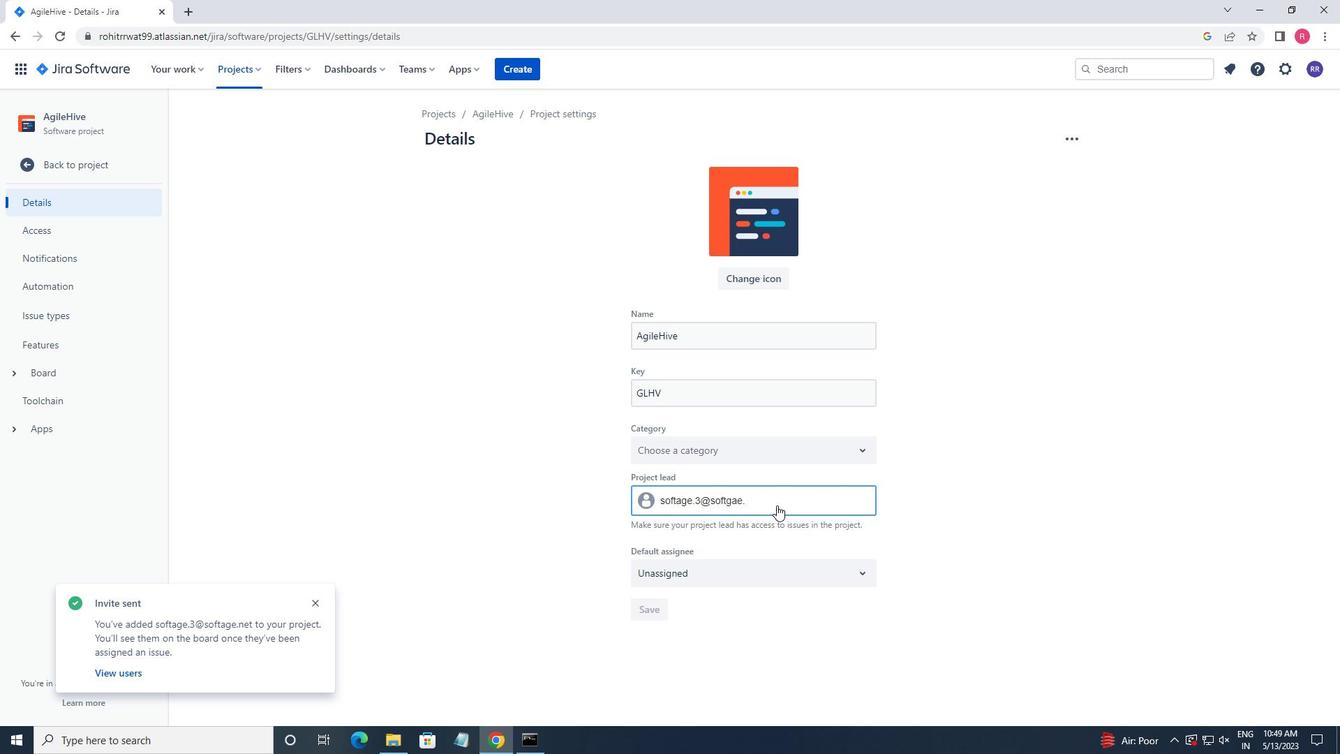 
Action: Mouse moved to (754, 541)
Screenshot: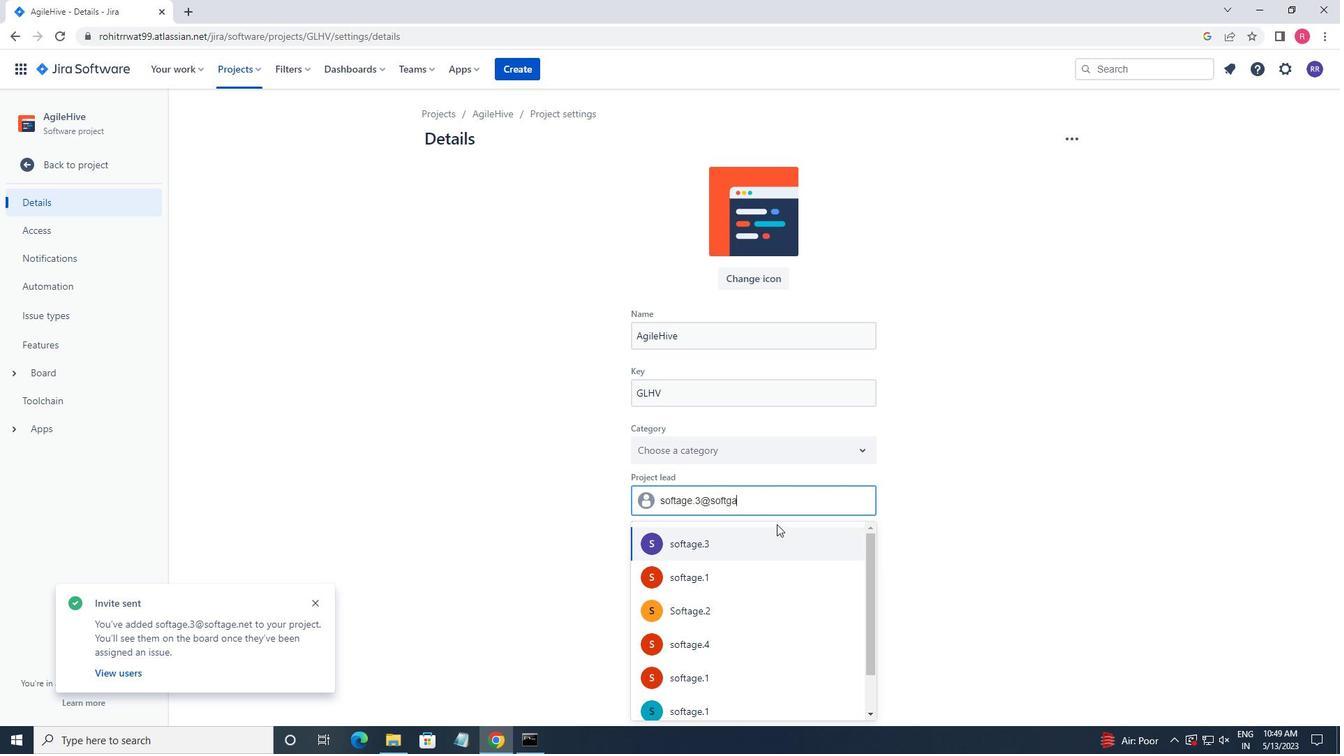 
Action: Mouse pressed left at (754, 541)
Screenshot: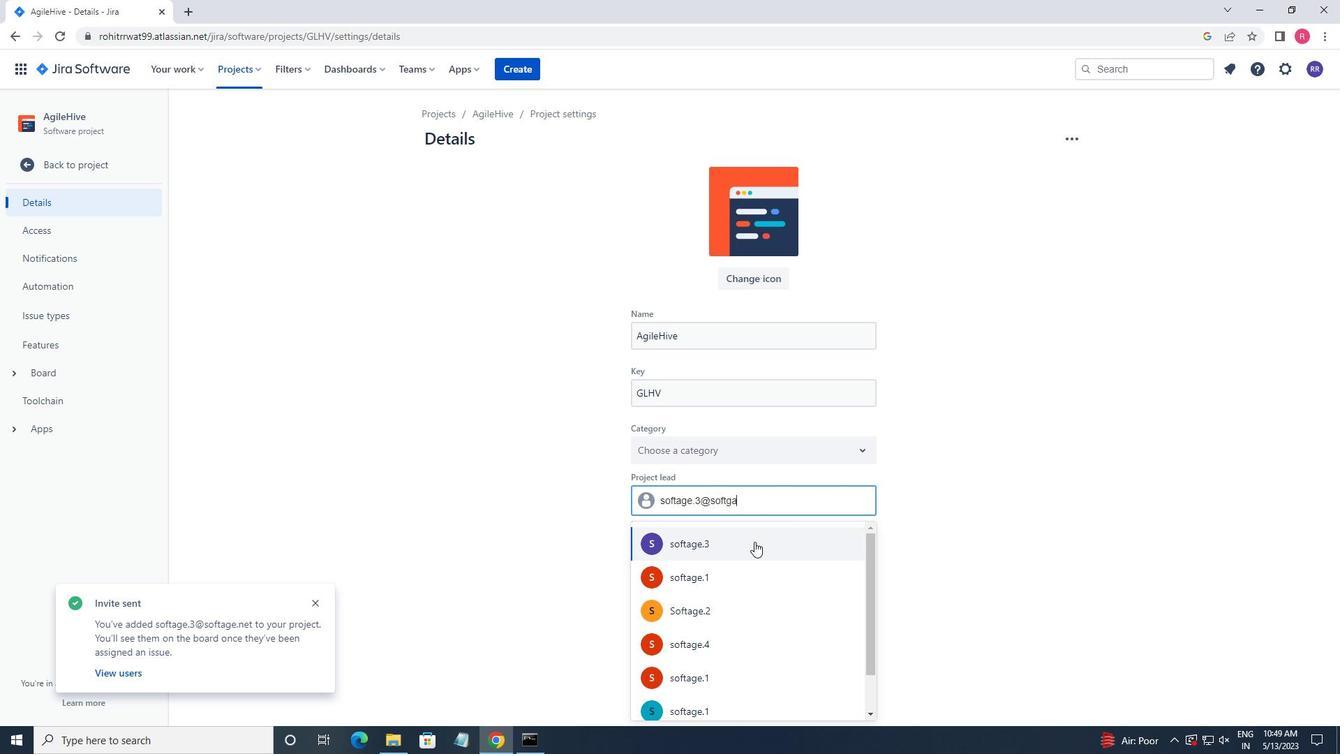 
Action: Mouse moved to (643, 611)
Screenshot: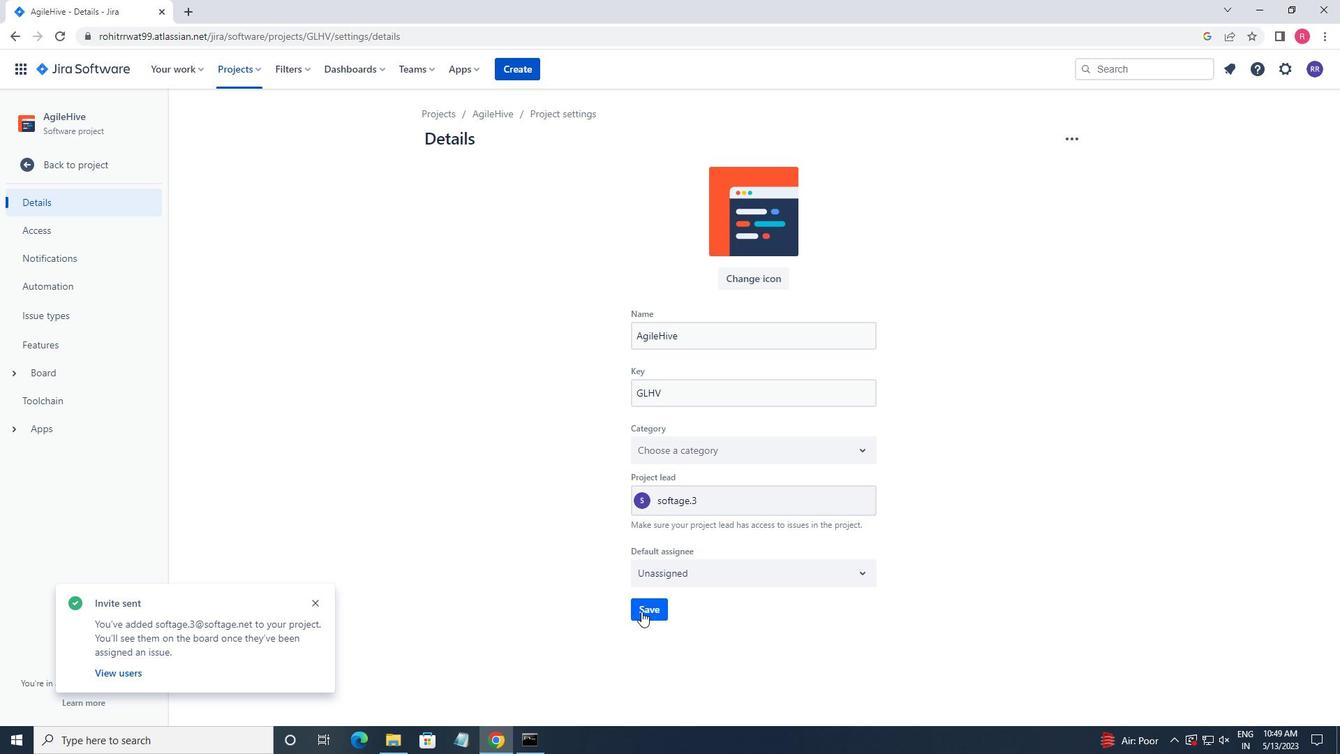 
Action: Mouse pressed left at (643, 611)
Screenshot: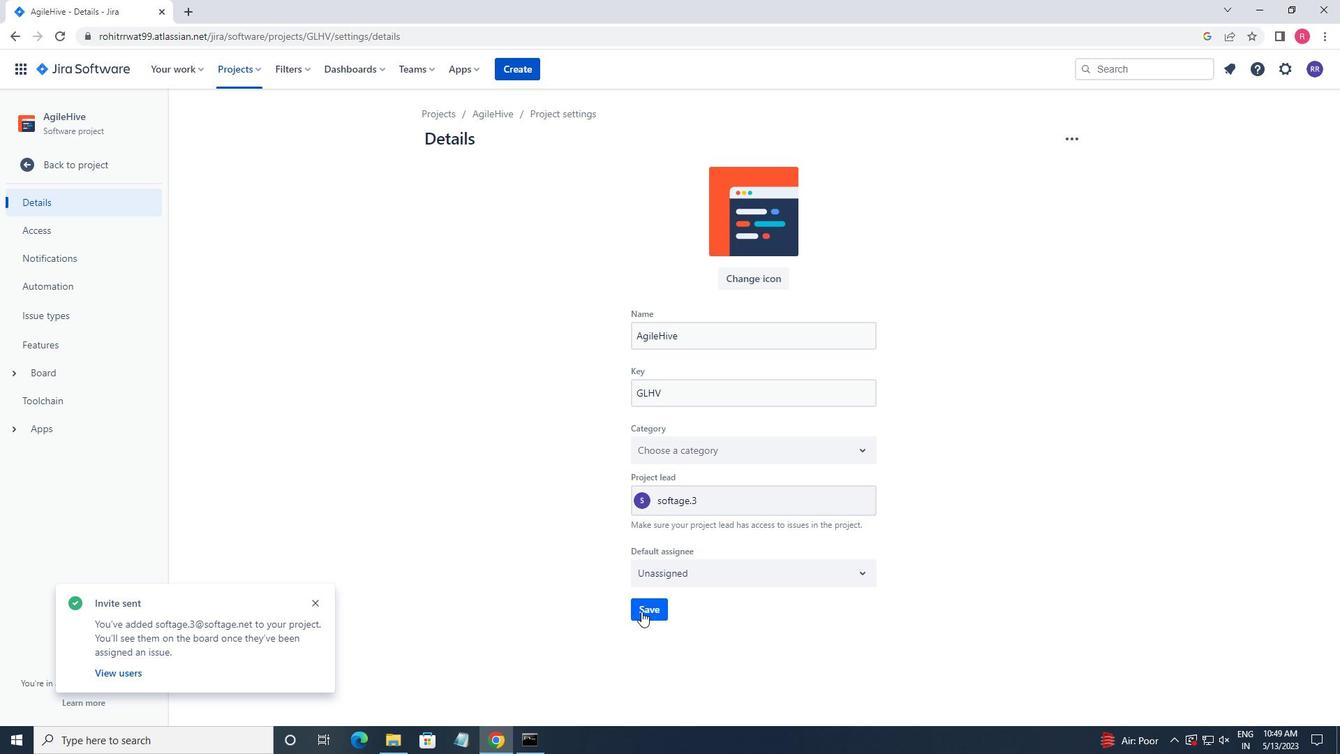 
Action: Mouse moved to (69, 170)
Screenshot: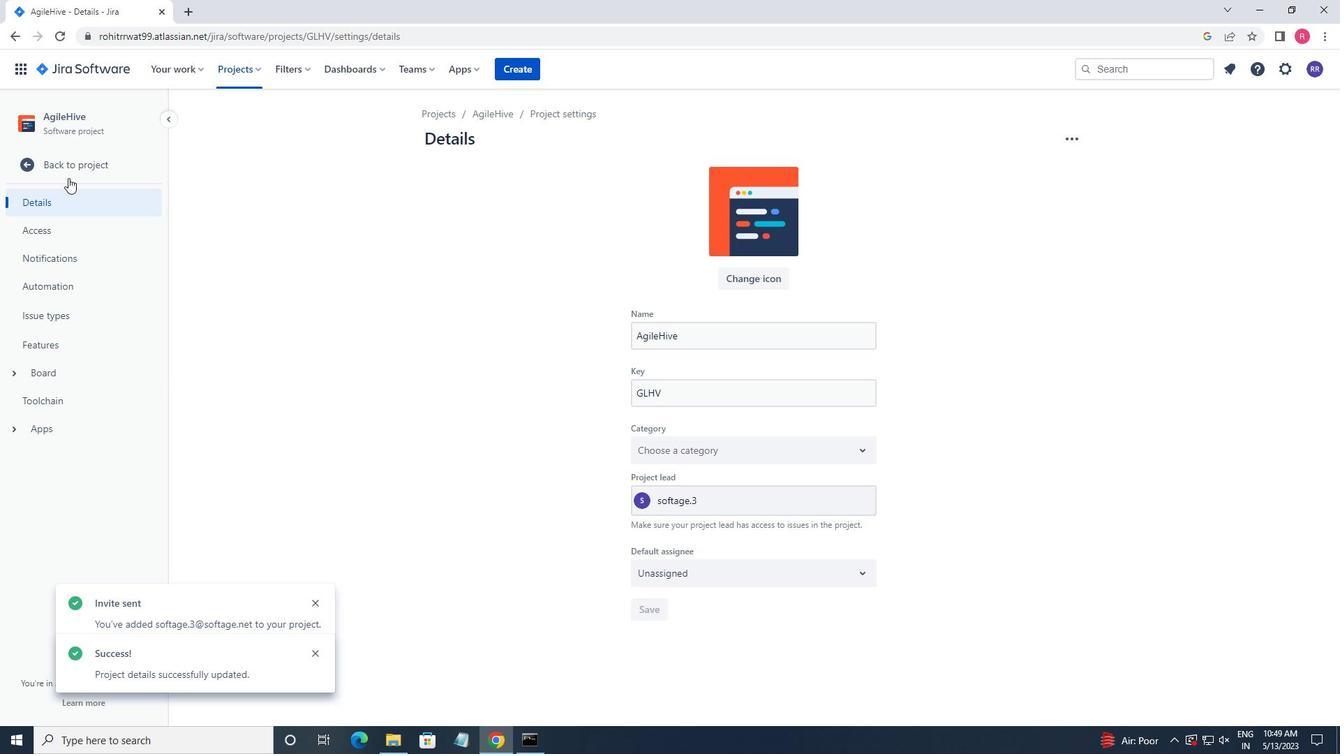
Action: Mouse pressed left at (69, 170)
Screenshot: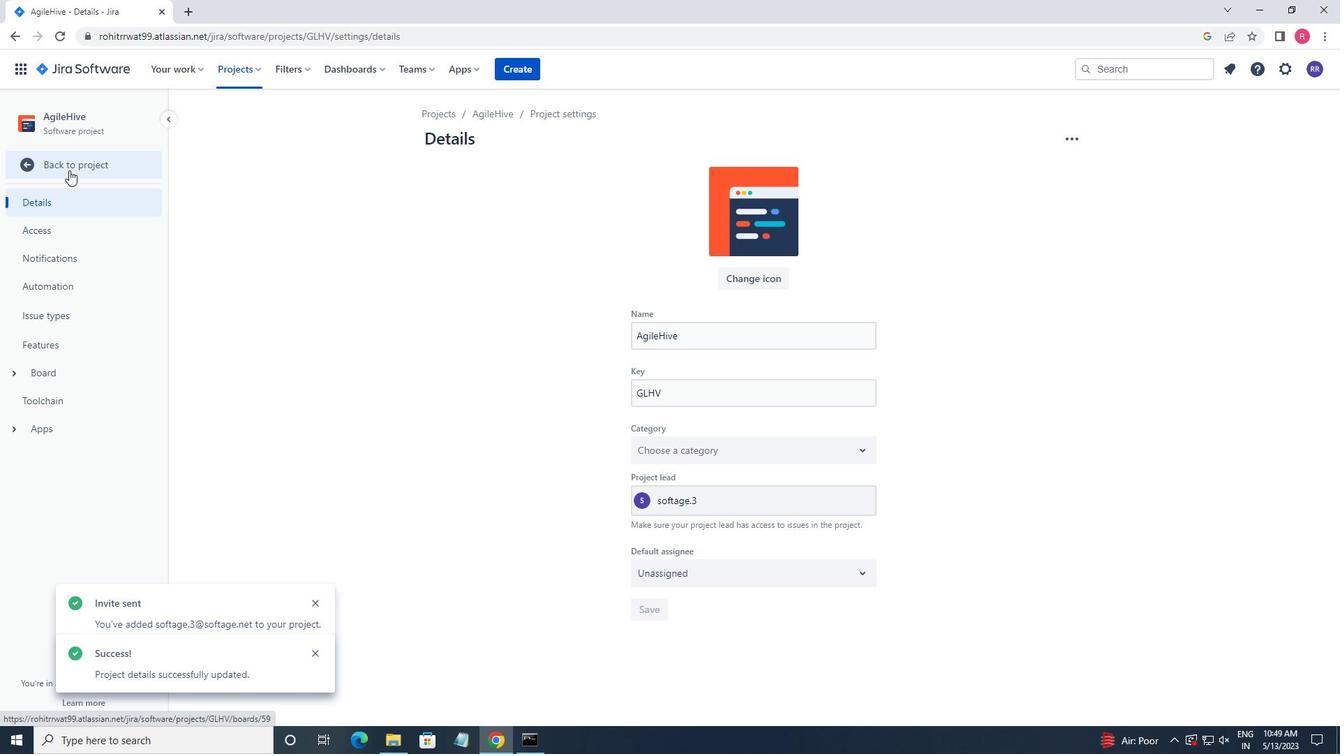 
Action: Mouse moved to (335, 186)
Screenshot: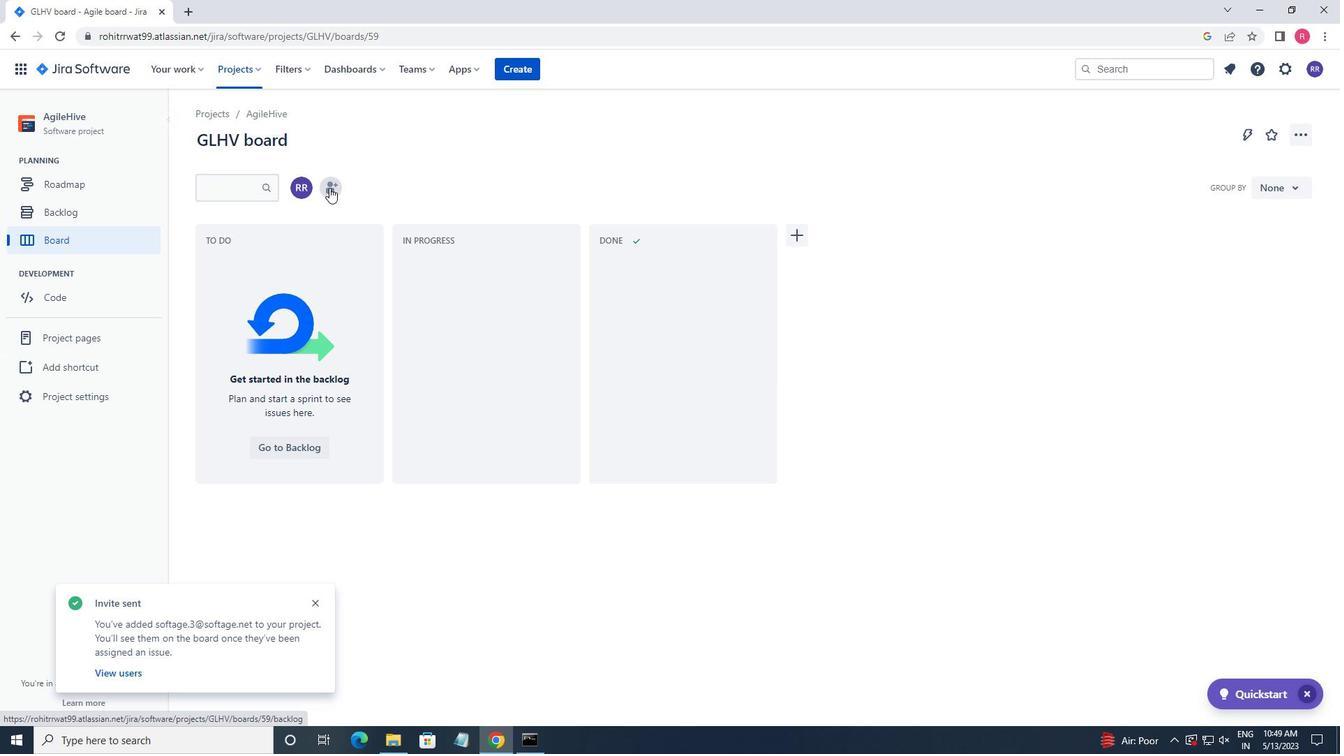 
Action: Mouse pressed left at (335, 186)
Screenshot: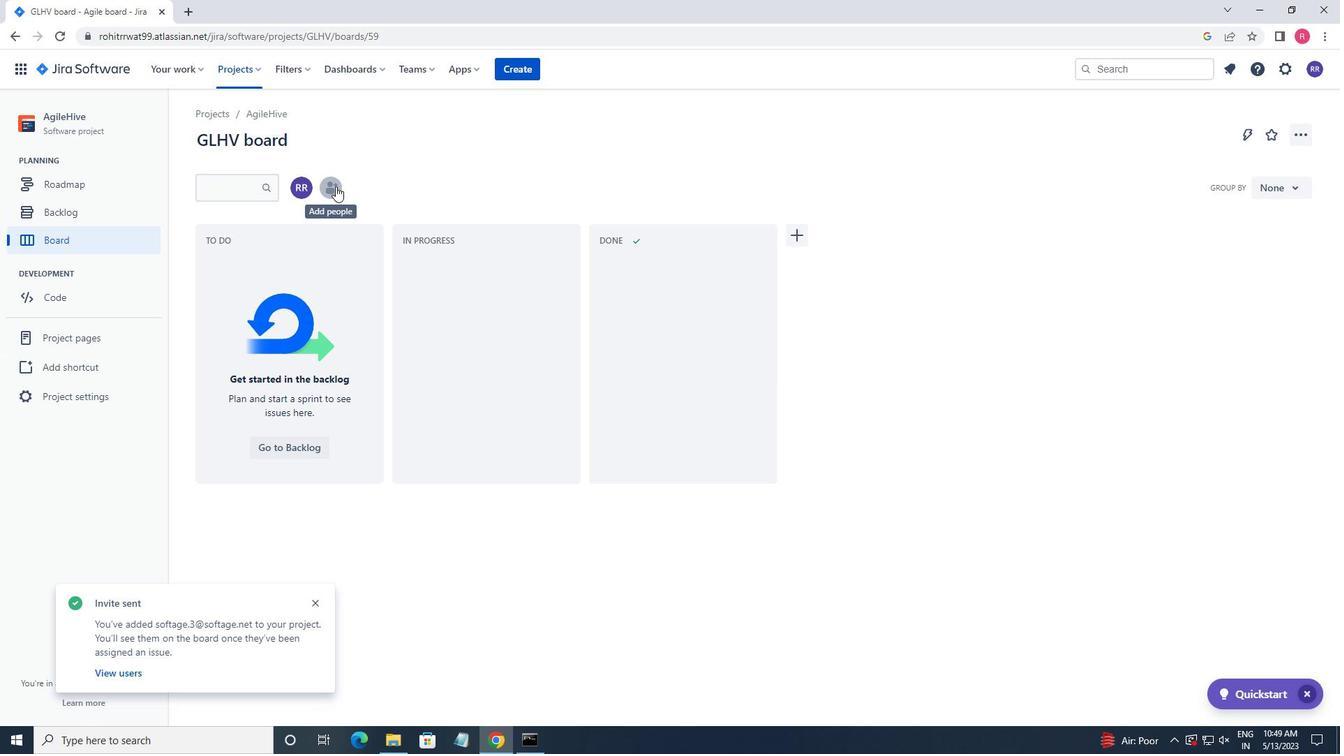 
Action: Key pressed SOFTAGE.4<Key.shift><Key.shift><Key.shift><Key.shift><Key.shift><Key.shift><Key.shift><Key.shift><Key.shift><Key.shift><Key.shift>@SOFTAGE.NET
Screenshot: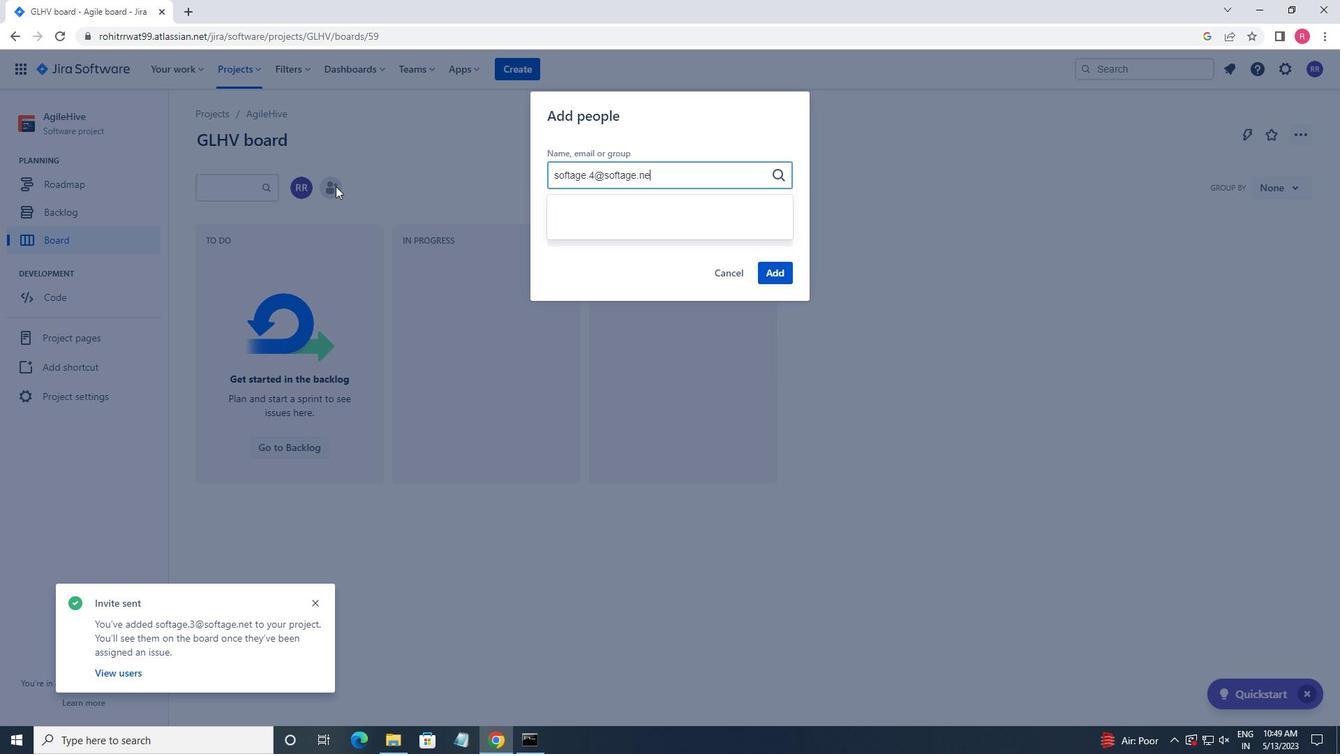 
Action: Mouse moved to (687, 255)
Screenshot: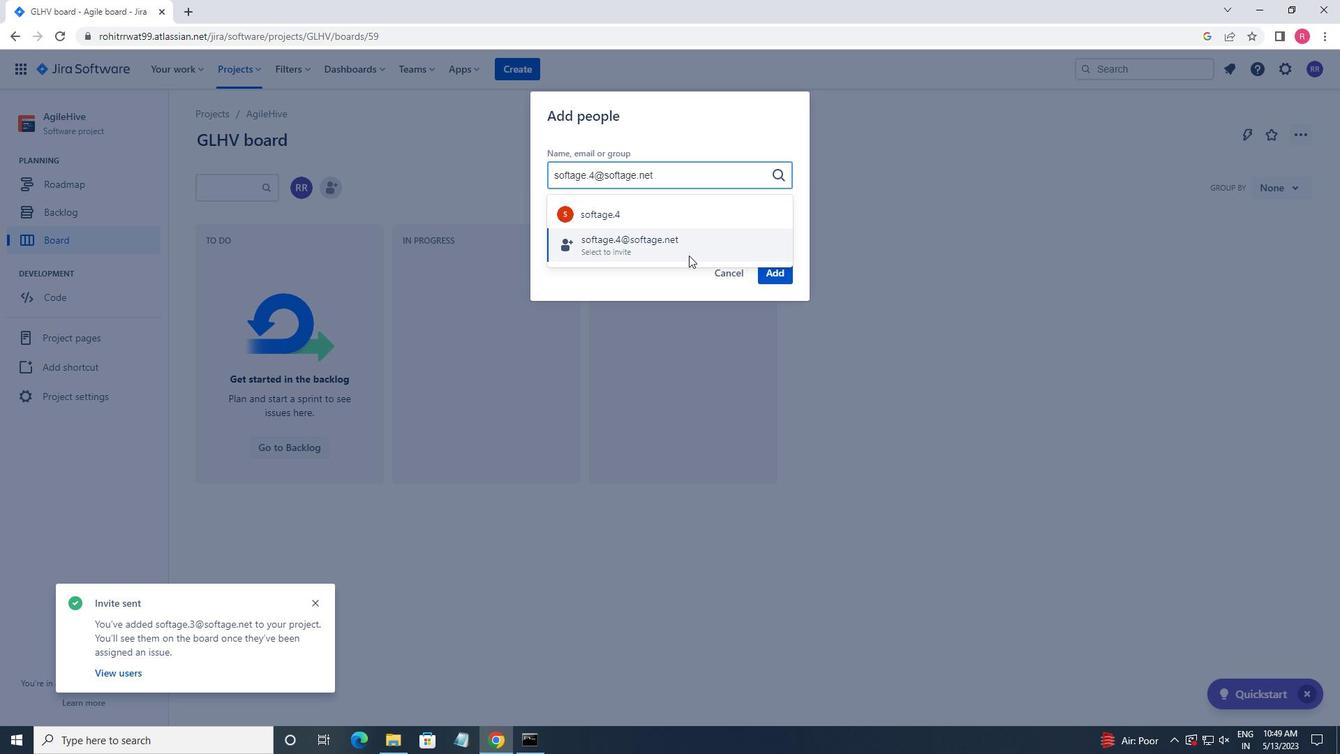 
Action: Mouse pressed left at (687, 255)
Screenshot: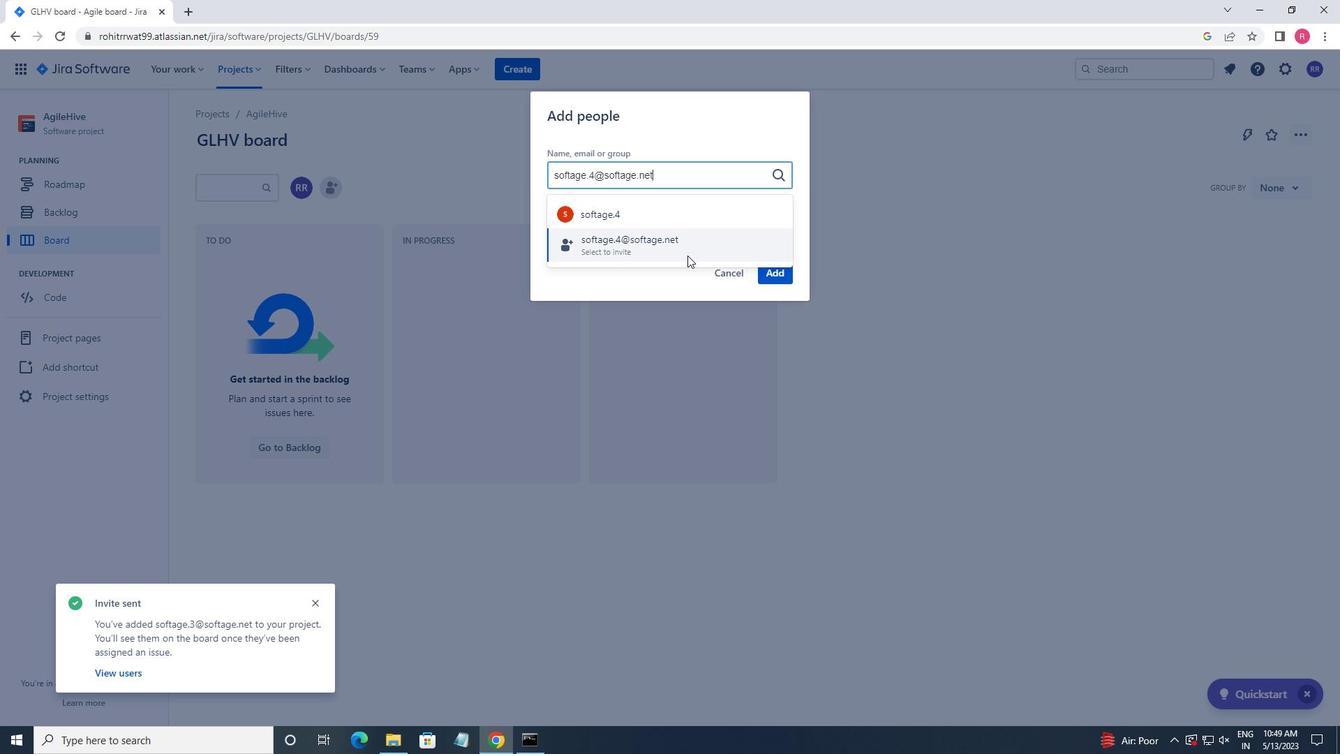 
Action: Mouse moved to (772, 270)
Screenshot: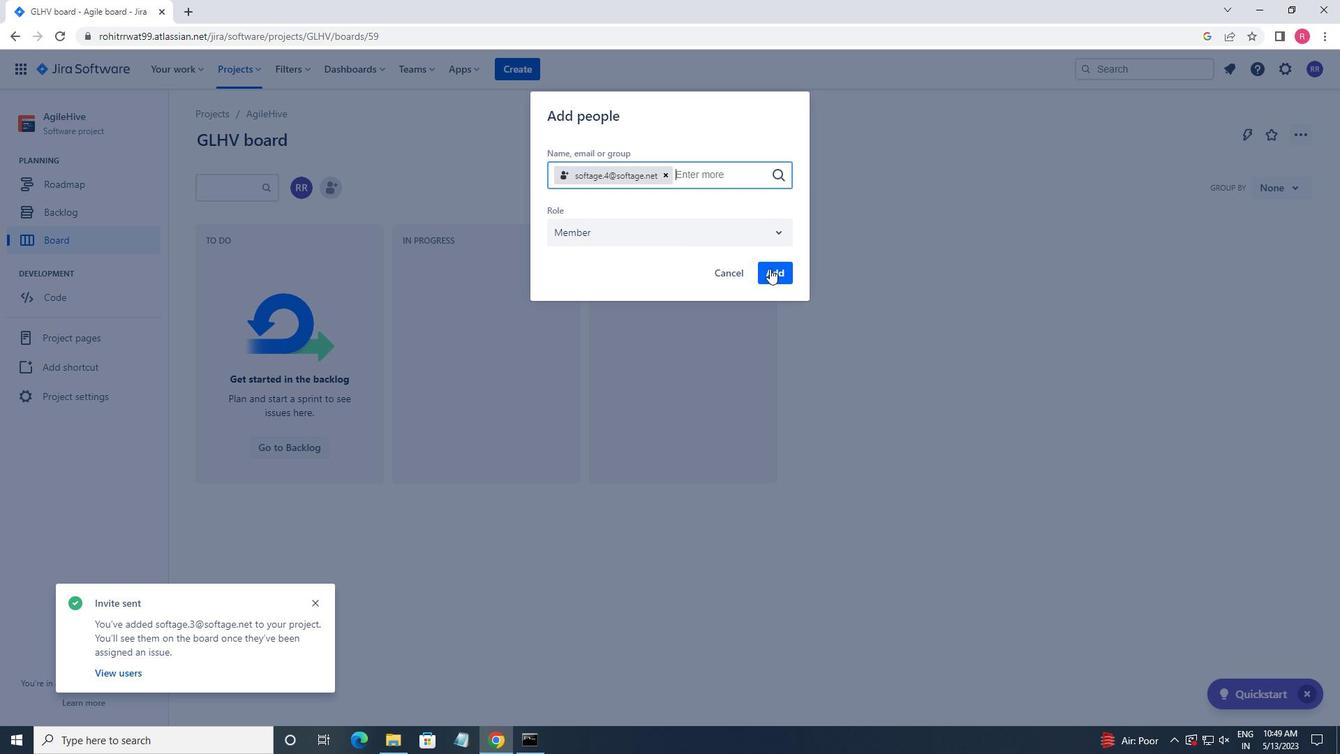 
Action: Mouse pressed left at (772, 270)
Screenshot: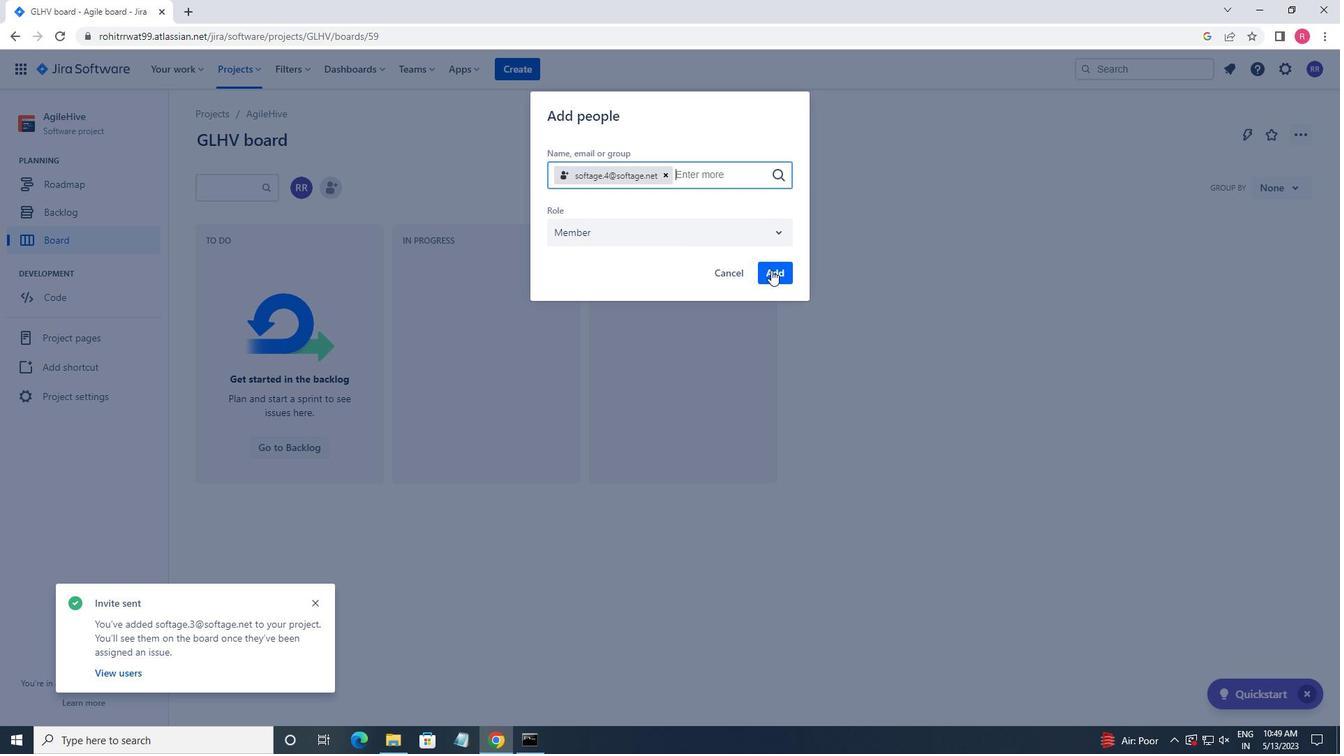 
